 Task: Find connections with filter location Nova Prata with filter topic #workingathomewith filter profile language German with filter current company Skye Air Mobility with filter school Suresh Gyan Vihar University with filter industry Landscaping Services with filter service category Audio Engineering with filter keywords title Housekeeper
Action: Mouse moved to (217, 290)
Screenshot: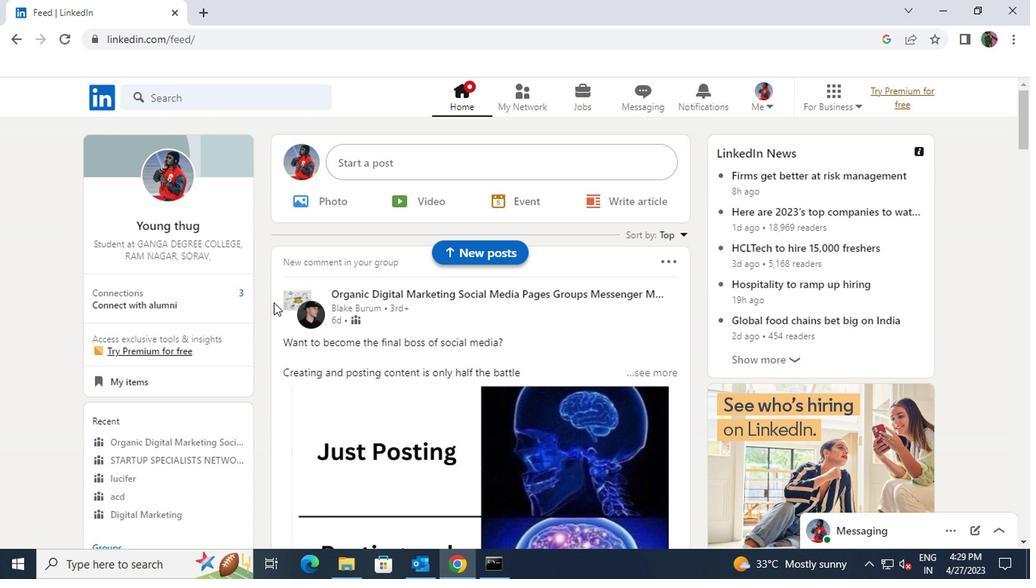 
Action: Mouse pressed left at (217, 290)
Screenshot: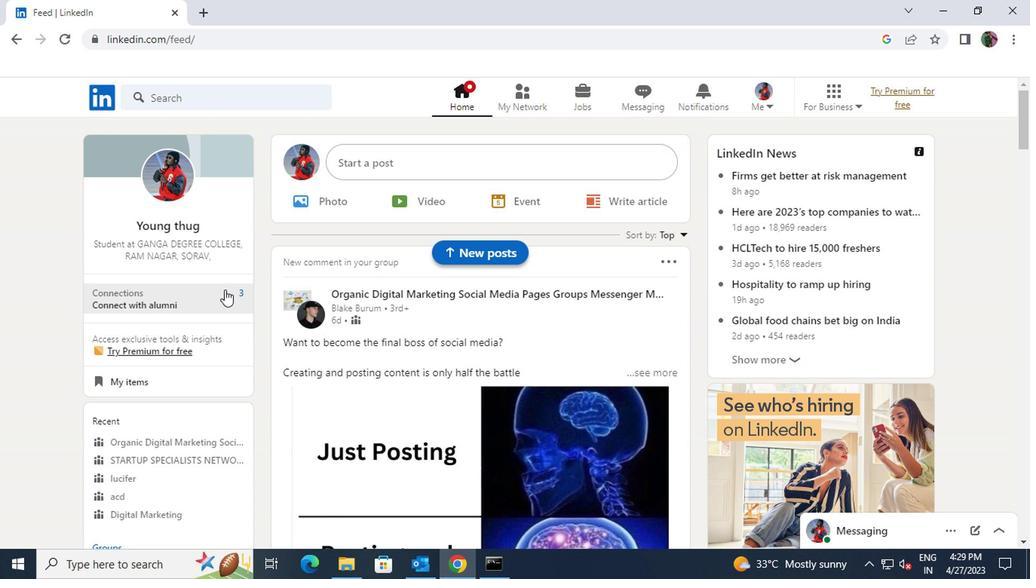 
Action: Mouse moved to (252, 182)
Screenshot: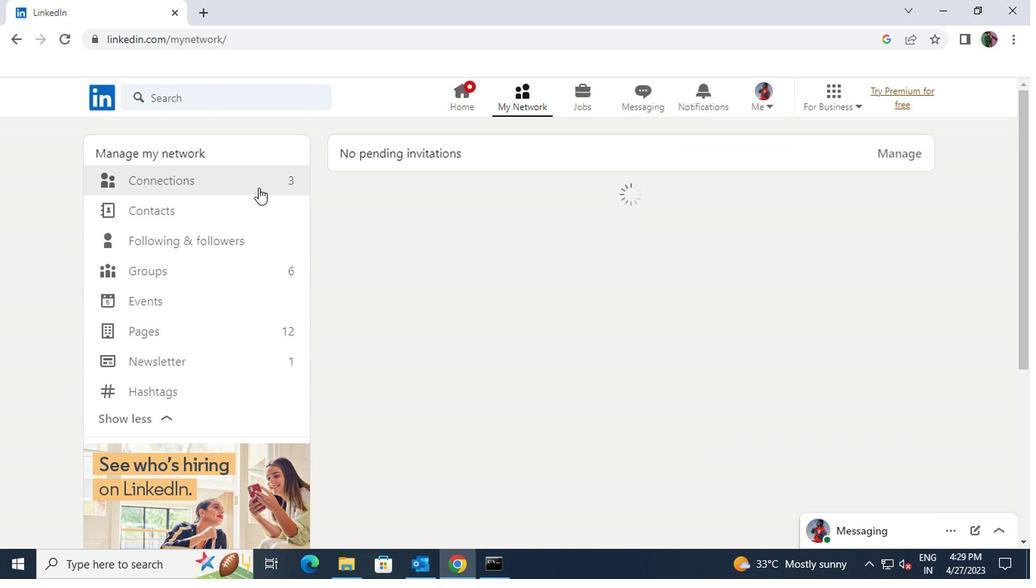 
Action: Mouse pressed left at (252, 182)
Screenshot: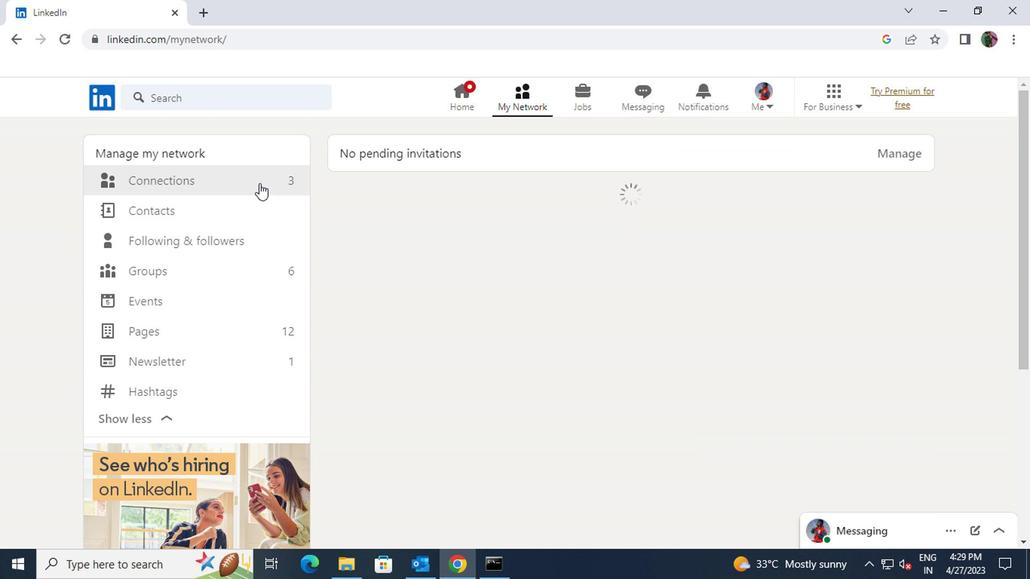 
Action: Mouse moved to (620, 187)
Screenshot: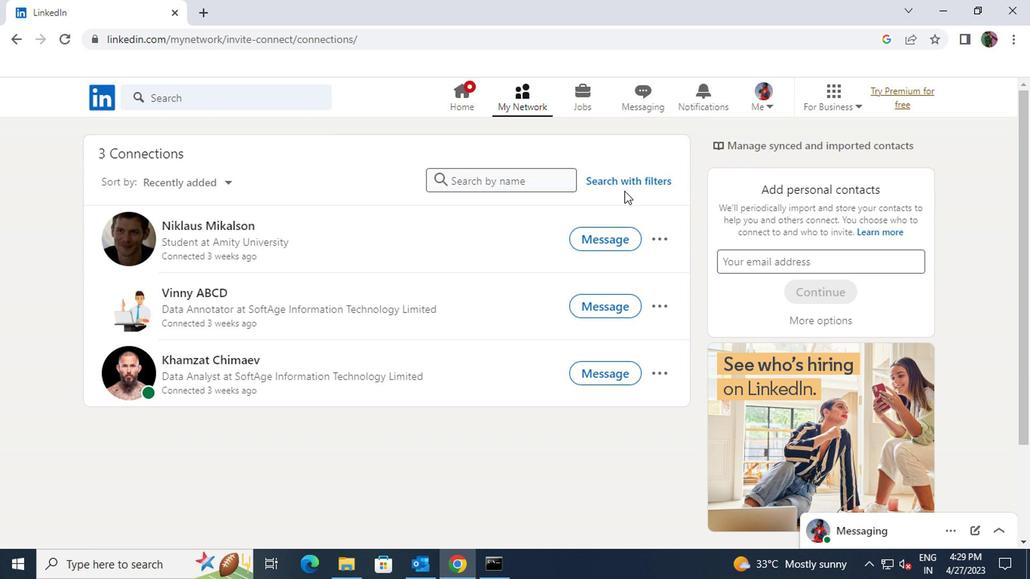 
Action: Mouse pressed left at (620, 187)
Screenshot: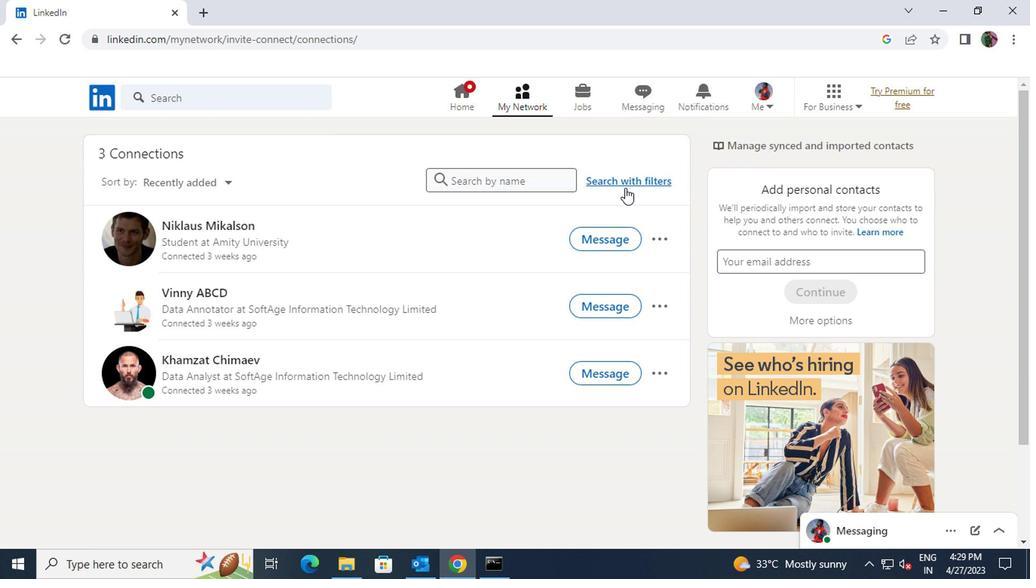 
Action: Mouse moved to (563, 144)
Screenshot: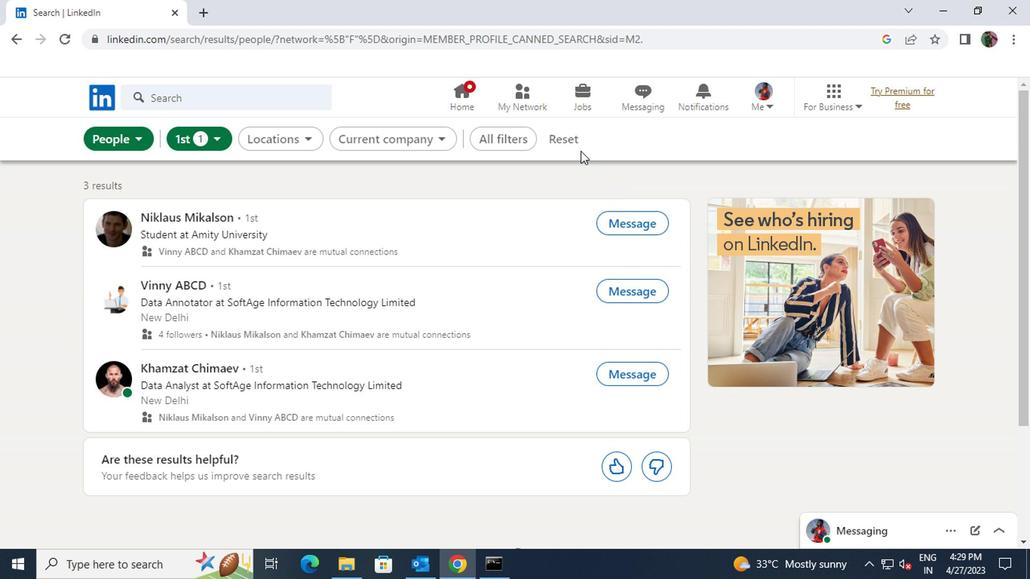 
Action: Mouse pressed left at (563, 144)
Screenshot: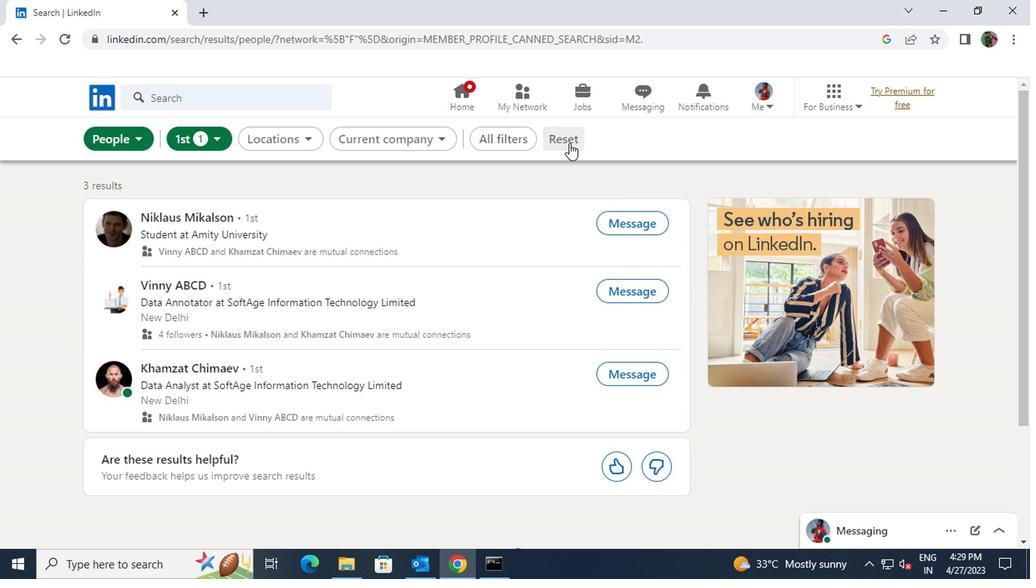 
Action: Mouse moved to (544, 140)
Screenshot: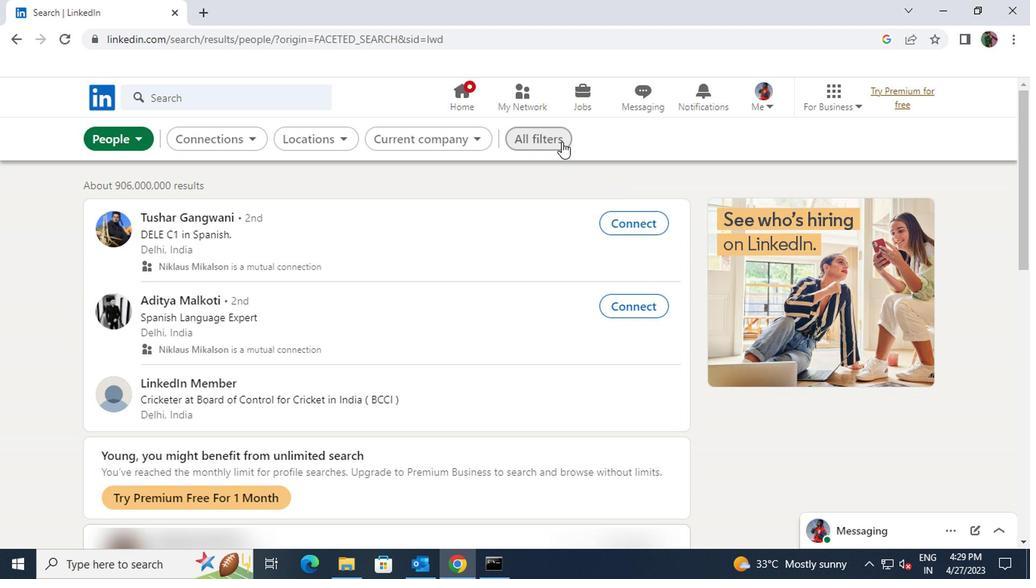 
Action: Mouse pressed left at (544, 140)
Screenshot: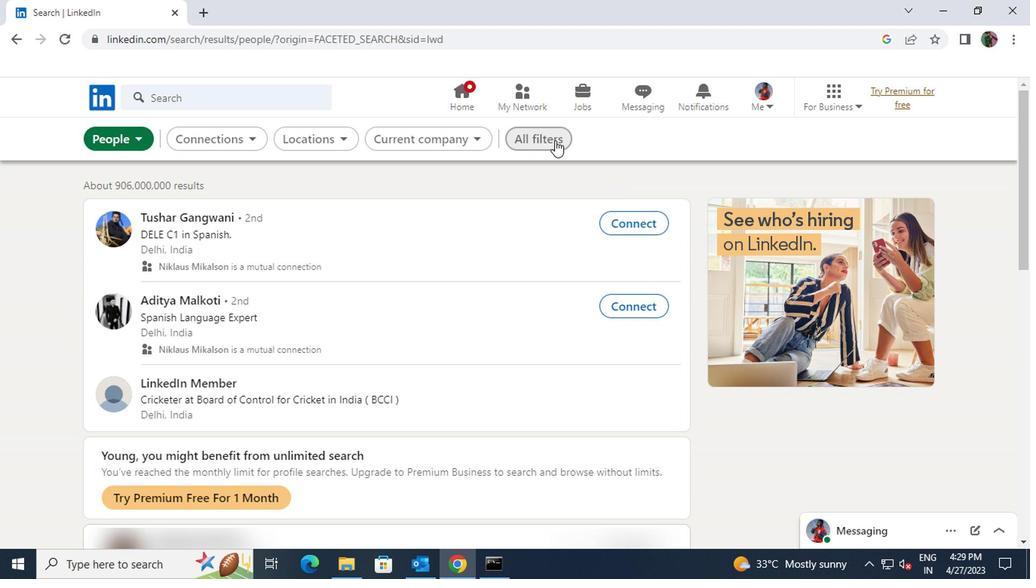
Action: Mouse moved to (735, 322)
Screenshot: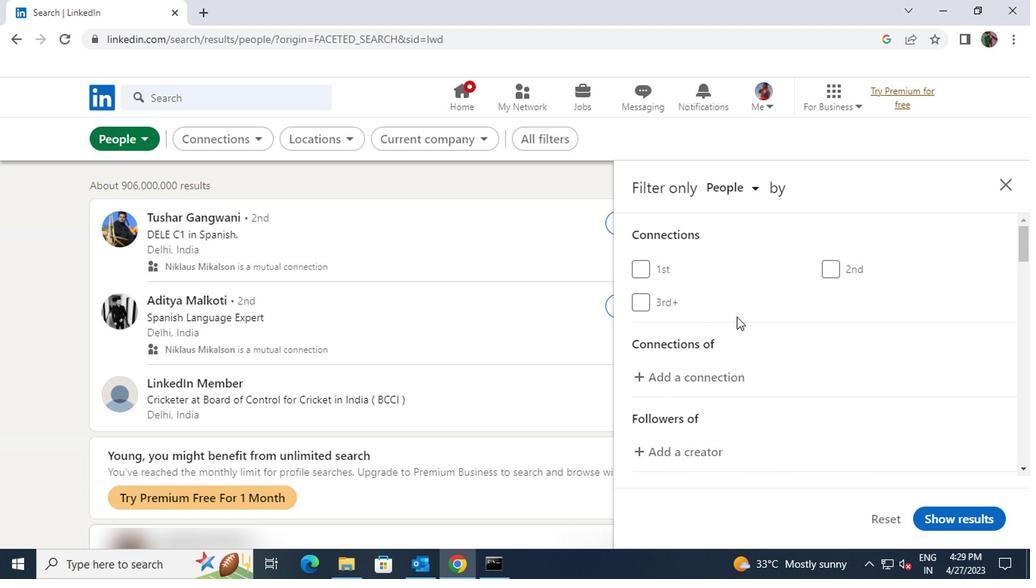 
Action: Mouse scrolled (735, 322) with delta (0, 0)
Screenshot: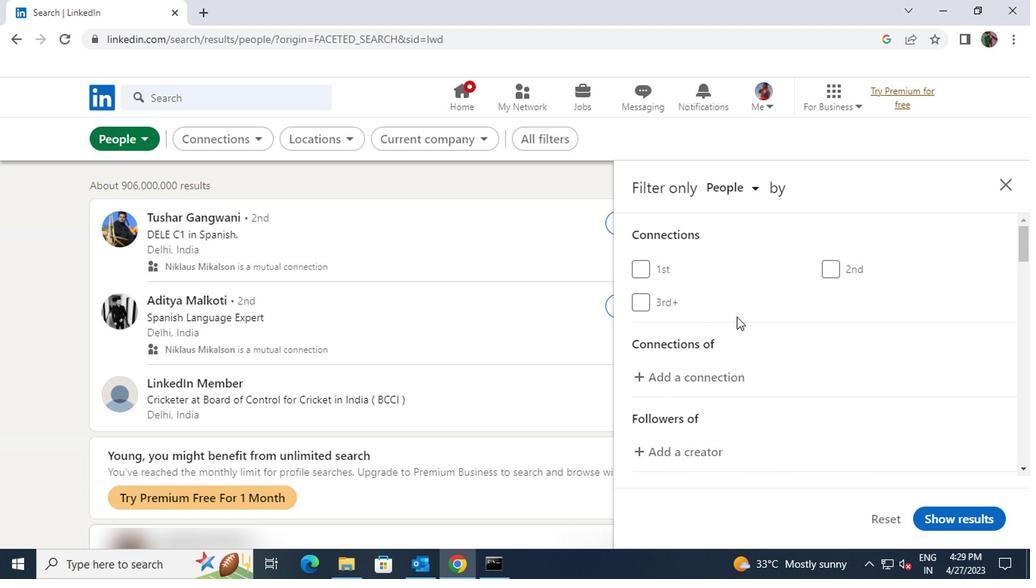 
Action: Mouse moved to (735, 323)
Screenshot: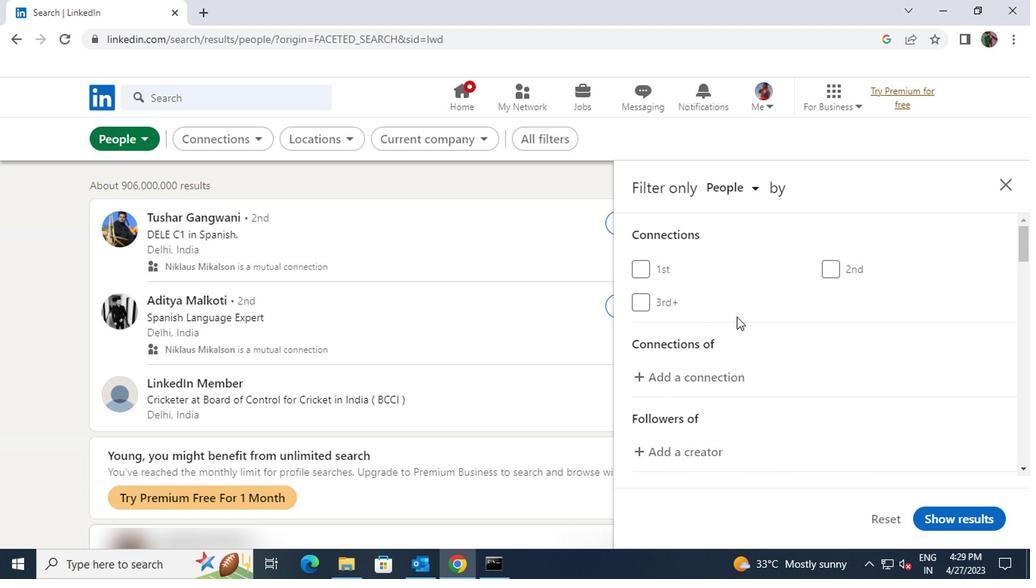 
Action: Mouse scrolled (735, 322) with delta (0, -1)
Screenshot: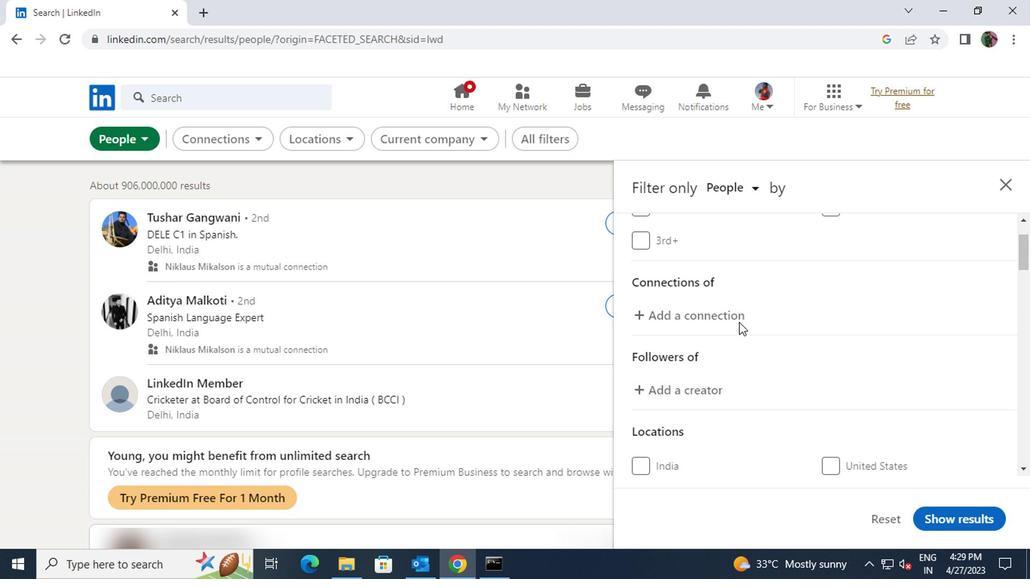 
Action: Mouse scrolled (735, 322) with delta (0, -1)
Screenshot: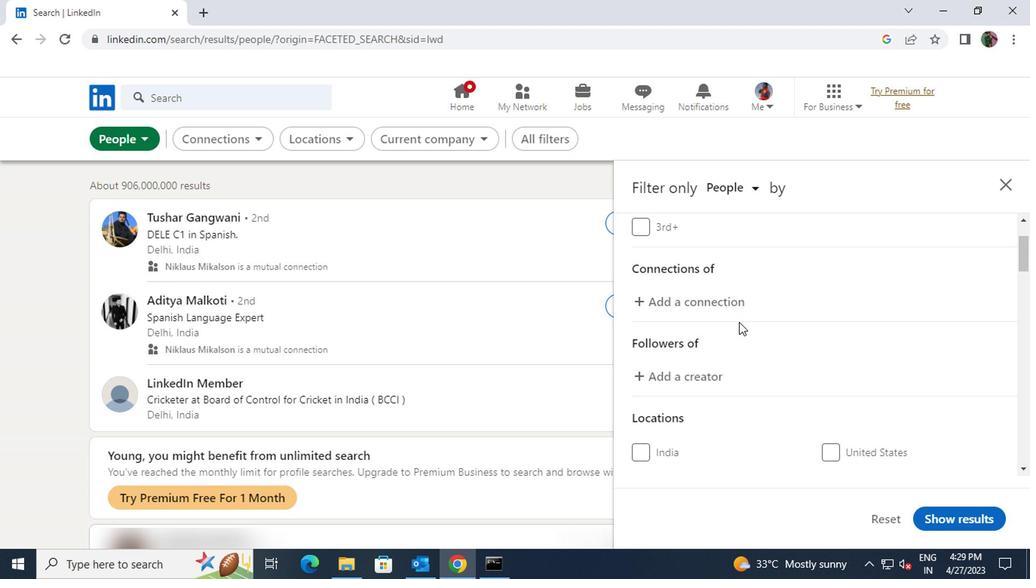 
Action: Mouse scrolled (735, 322) with delta (0, -1)
Screenshot: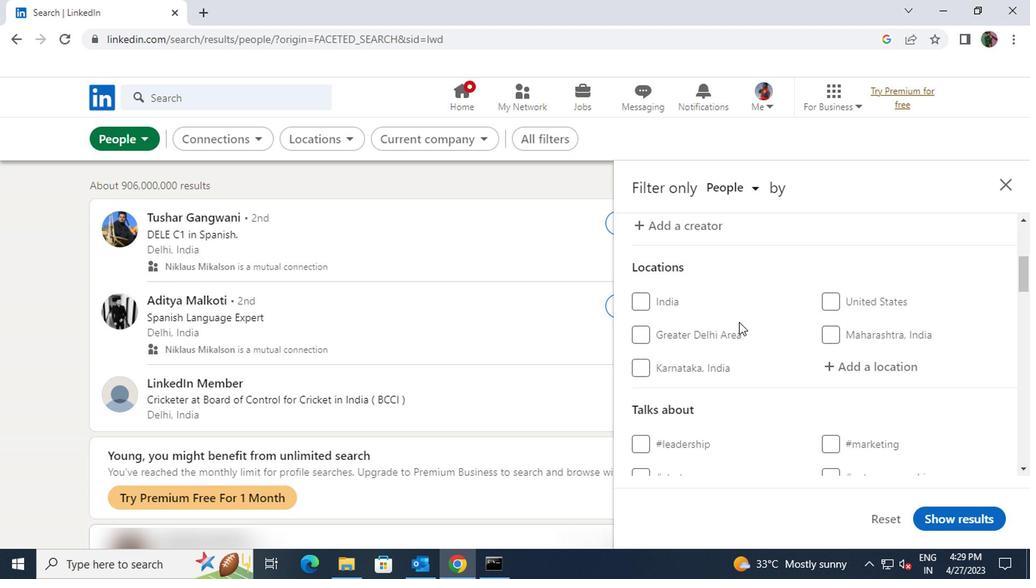 
Action: Mouse moved to (861, 299)
Screenshot: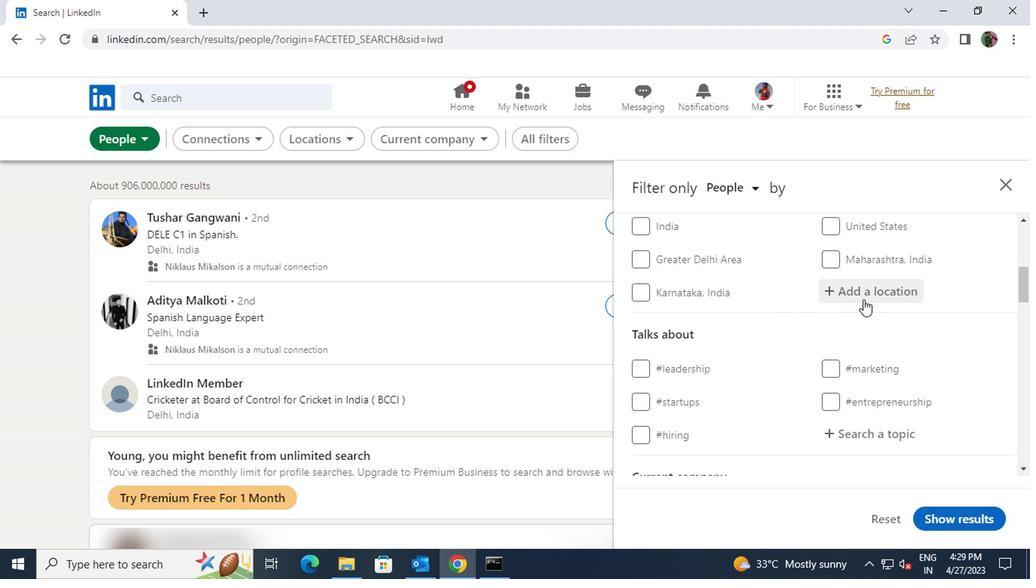 
Action: Mouse pressed left at (861, 299)
Screenshot: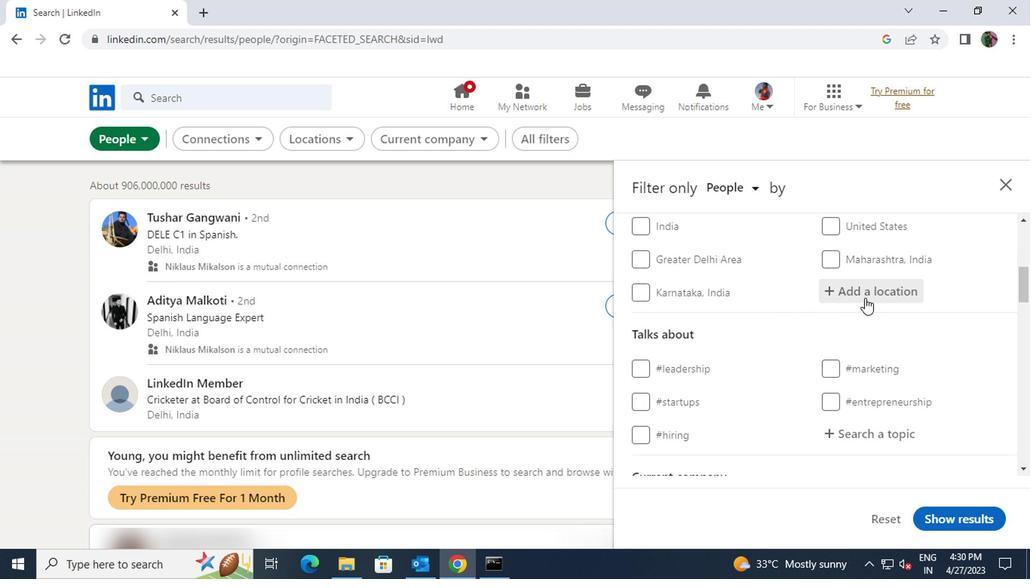 
Action: Key pressed <Key.shift>NOVA<Key.space>PRA
Screenshot: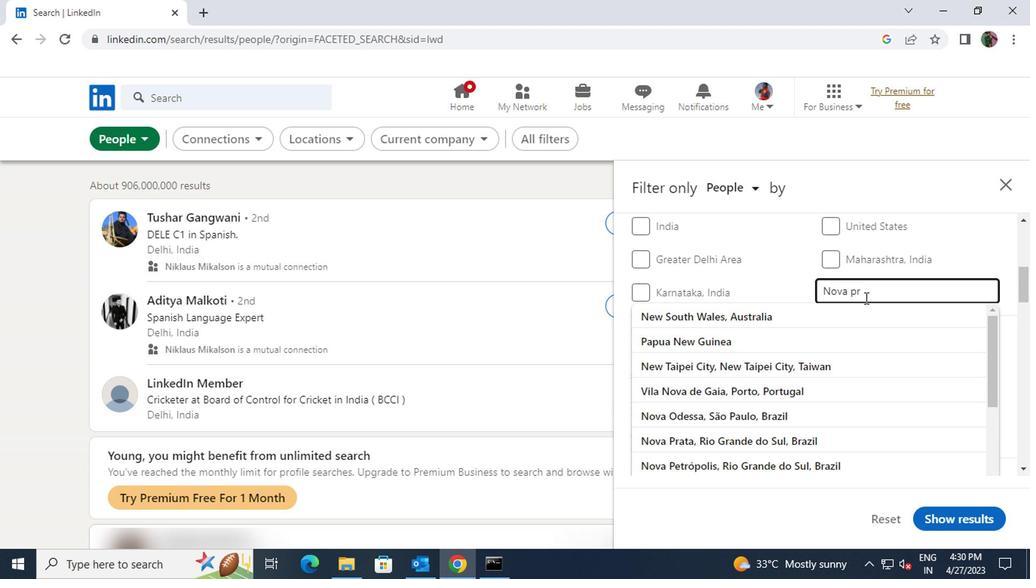 
Action: Mouse moved to (866, 309)
Screenshot: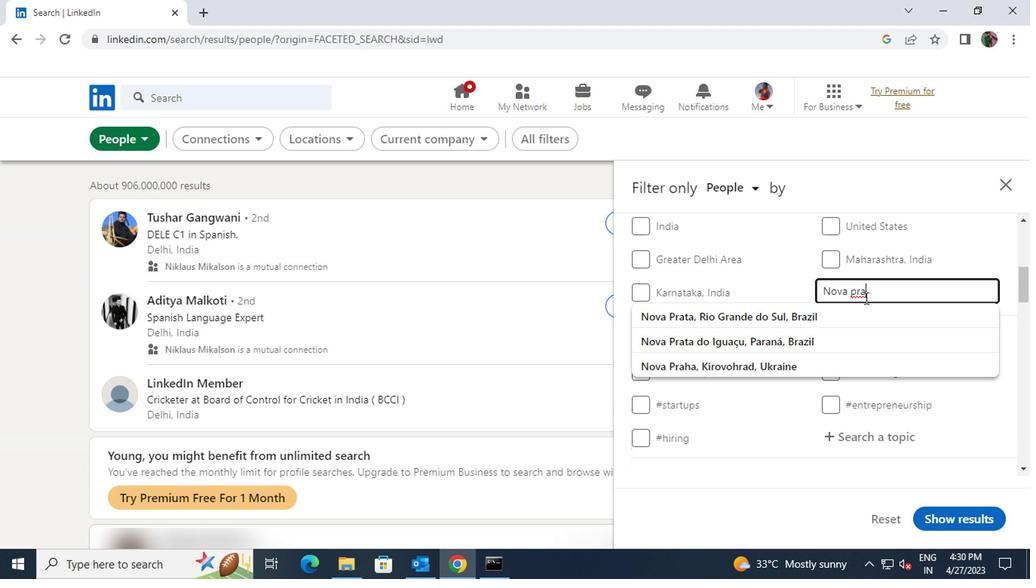 
Action: Mouse pressed left at (866, 309)
Screenshot: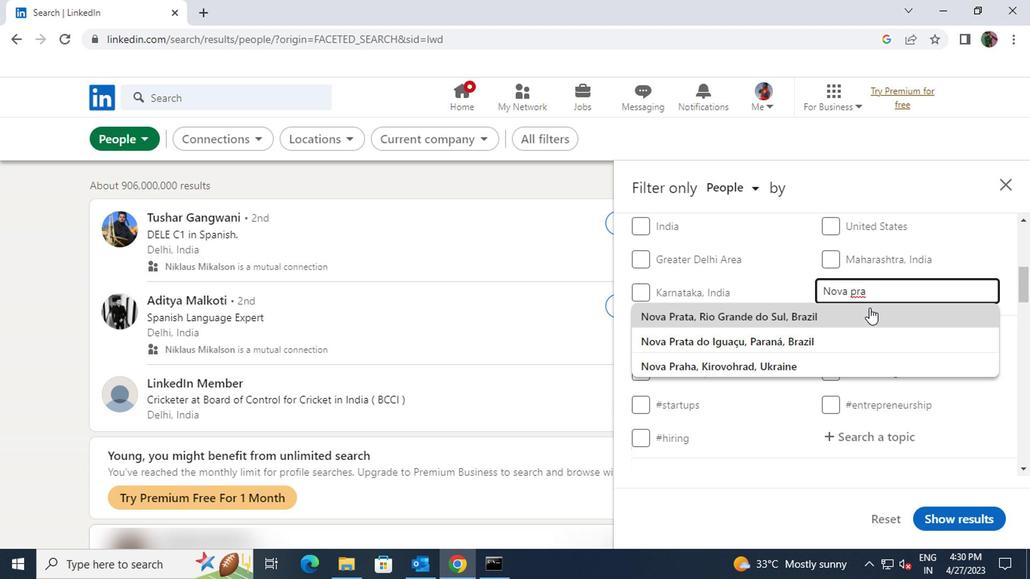 
Action: Mouse scrolled (866, 308) with delta (0, 0)
Screenshot: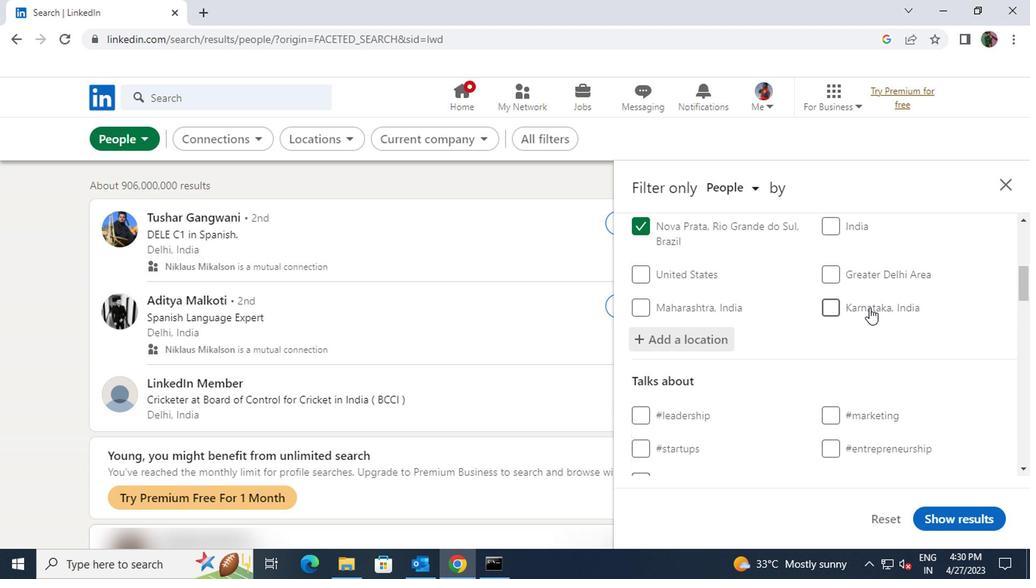 
Action: Mouse scrolled (866, 308) with delta (0, 0)
Screenshot: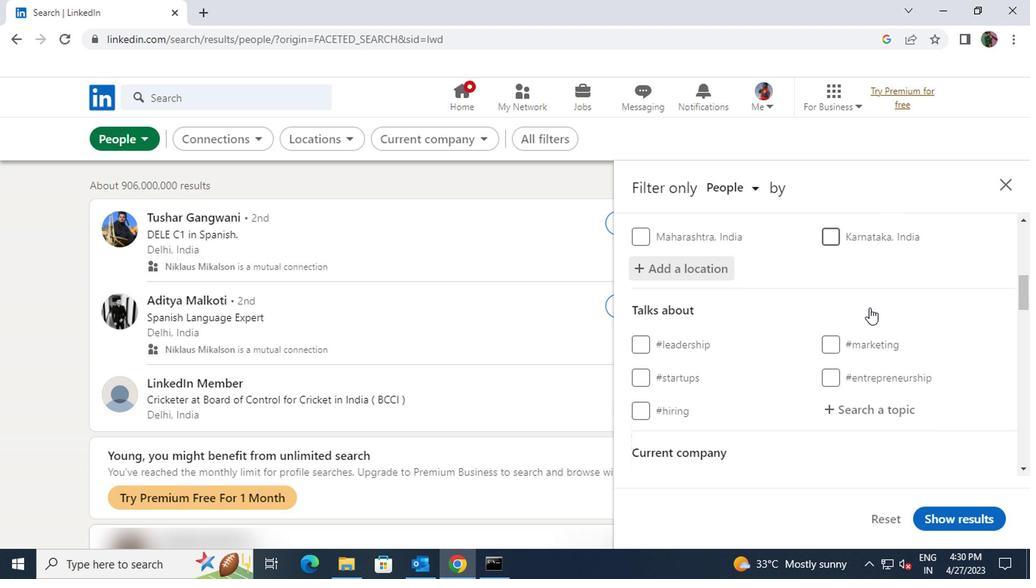 
Action: Mouse moved to (866, 325)
Screenshot: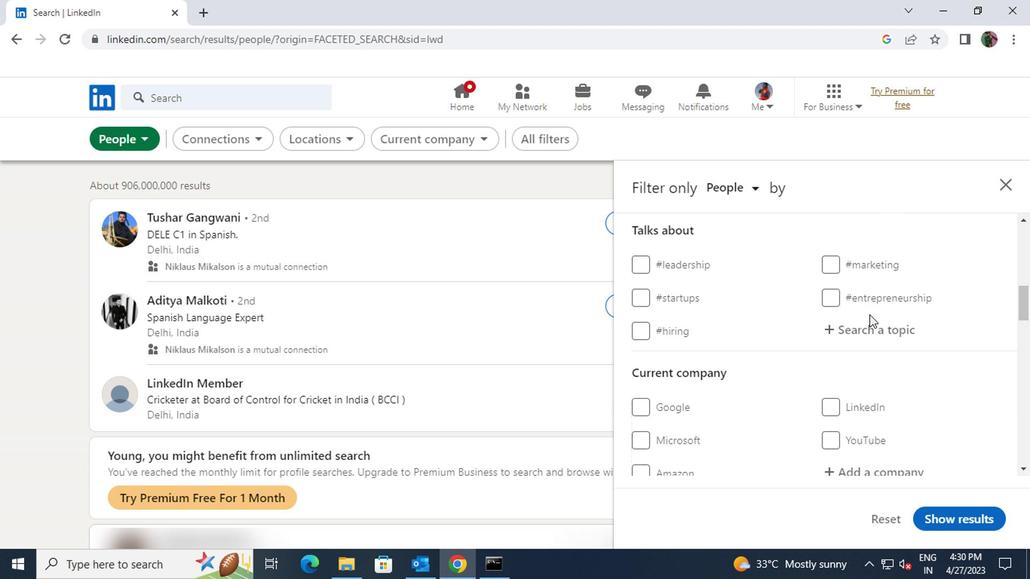 
Action: Mouse pressed left at (866, 325)
Screenshot: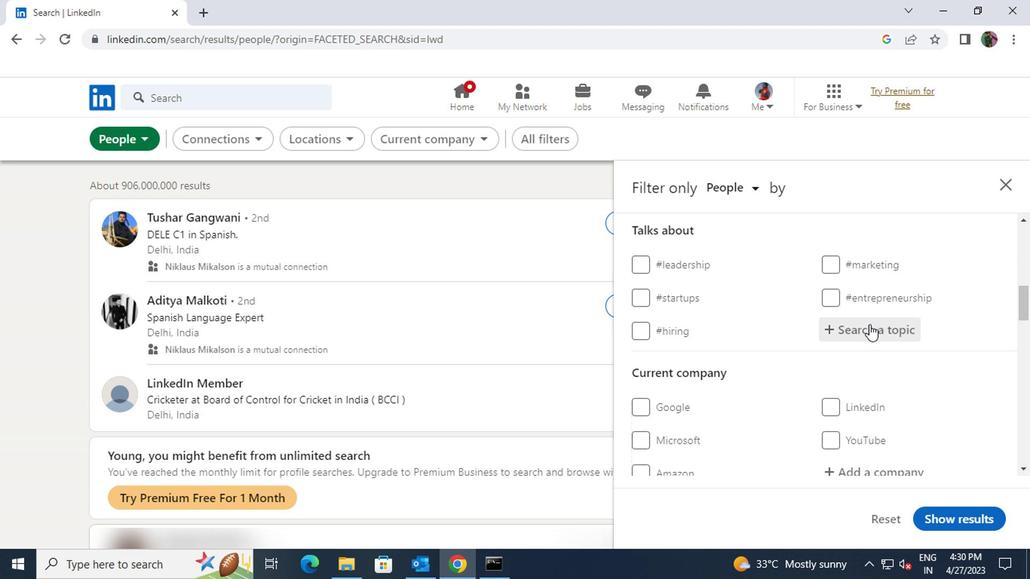 
Action: Key pressed <Key.shift><Key.shift><Key.shift><Key.shift><Key.shift><Key.shift><Key.shift><Key.shift><Key.shift><Key.shift><Key.shift>#<Key.shift><Key.shift><Key.shift><Key.shift><Key.shift>WORKINGHOMEWITH
Screenshot: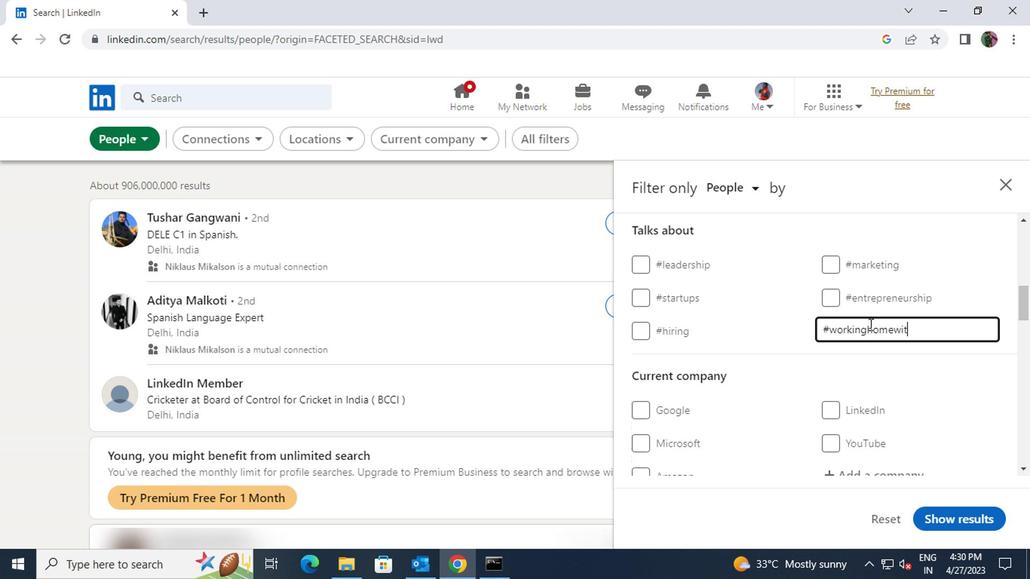 
Action: Mouse moved to (858, 367)
Screenshot: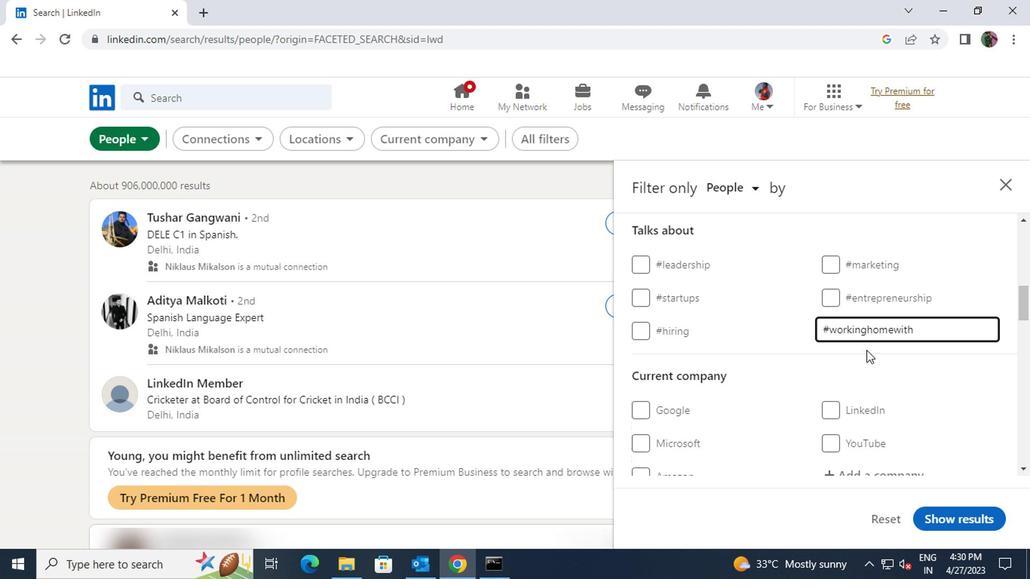 
Action: Mouse scrolled (858, 366) with delta (0, 0)
Screenshot: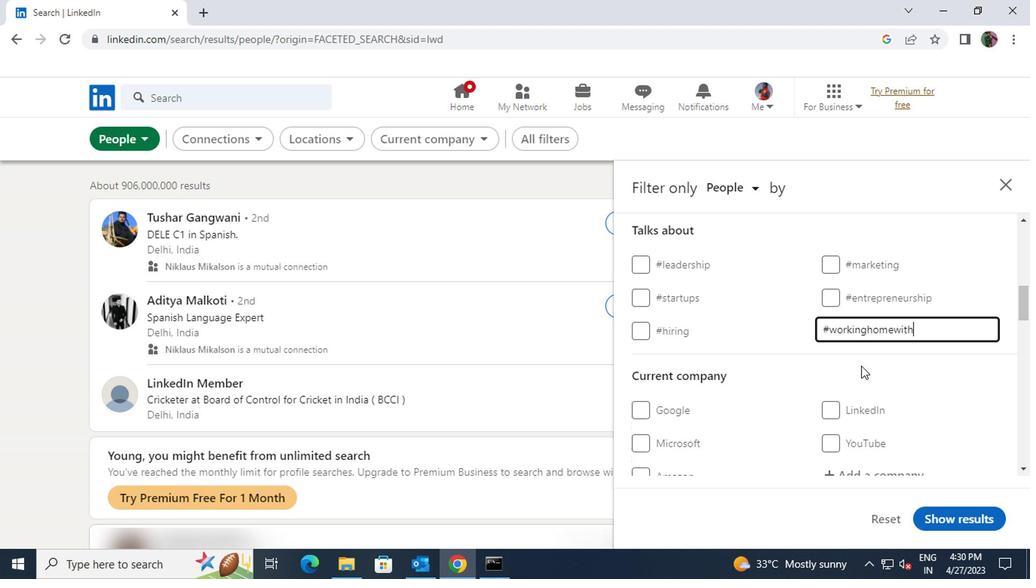 
Action: Mouse moved to (856, 391)
Screenshot: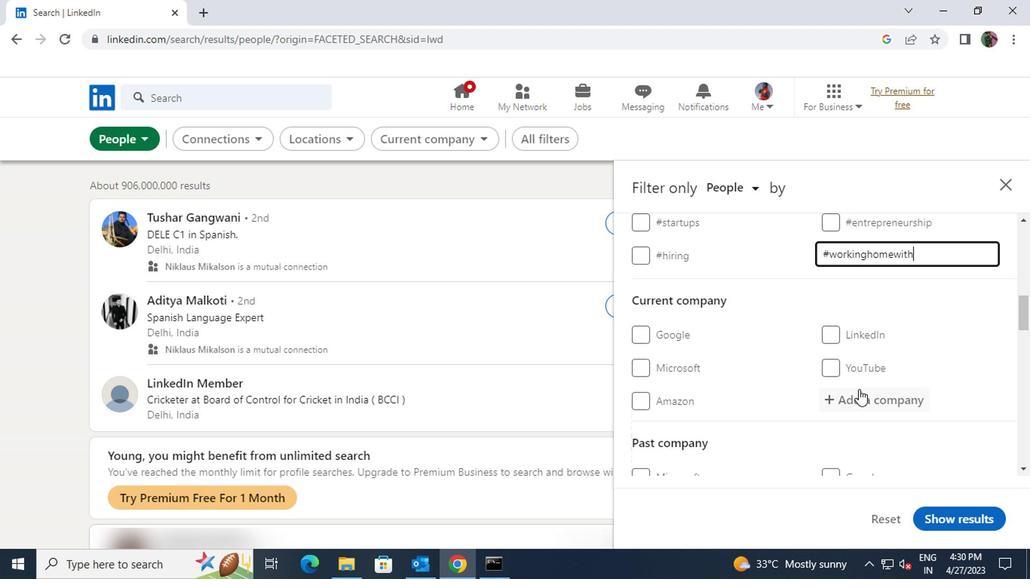 
Action: Mouse pressed left at (856, 391)
Screenshot: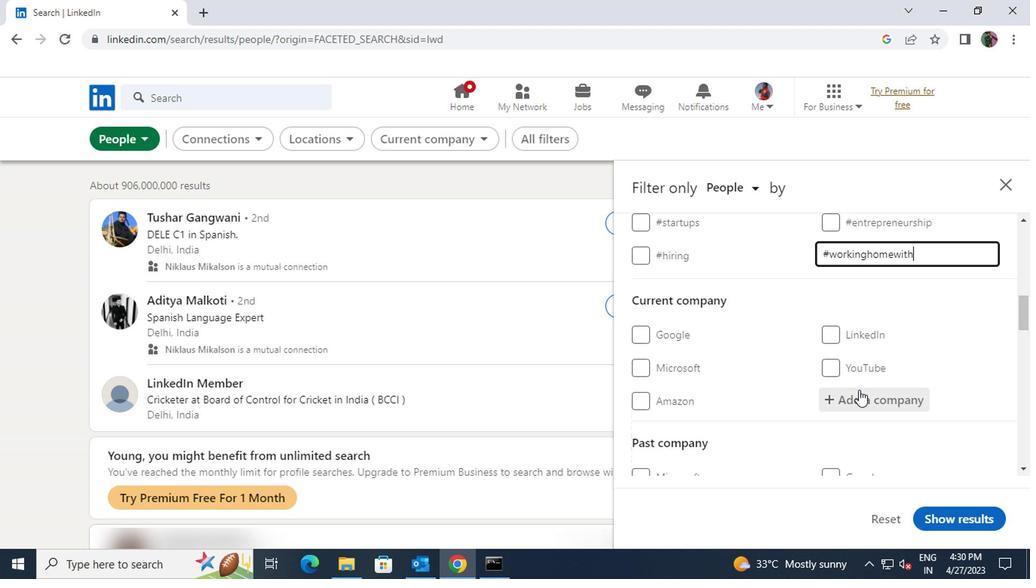 
Action: Key pressed <Key.shift>SKYE<Key.space><Key.shift>AIR
Screenshot: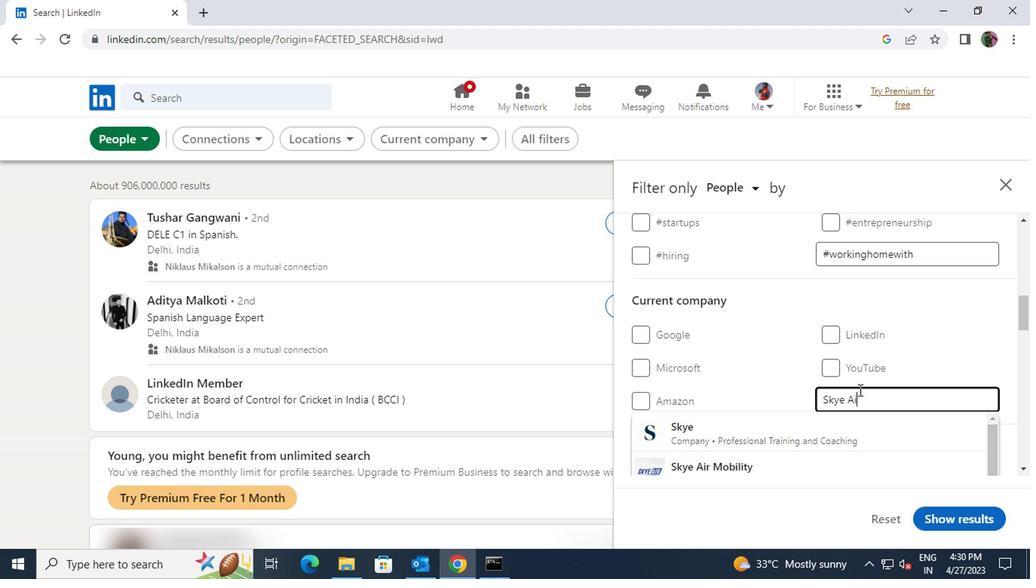 
Action: Mouse moved to (845, 422)
Screenshot: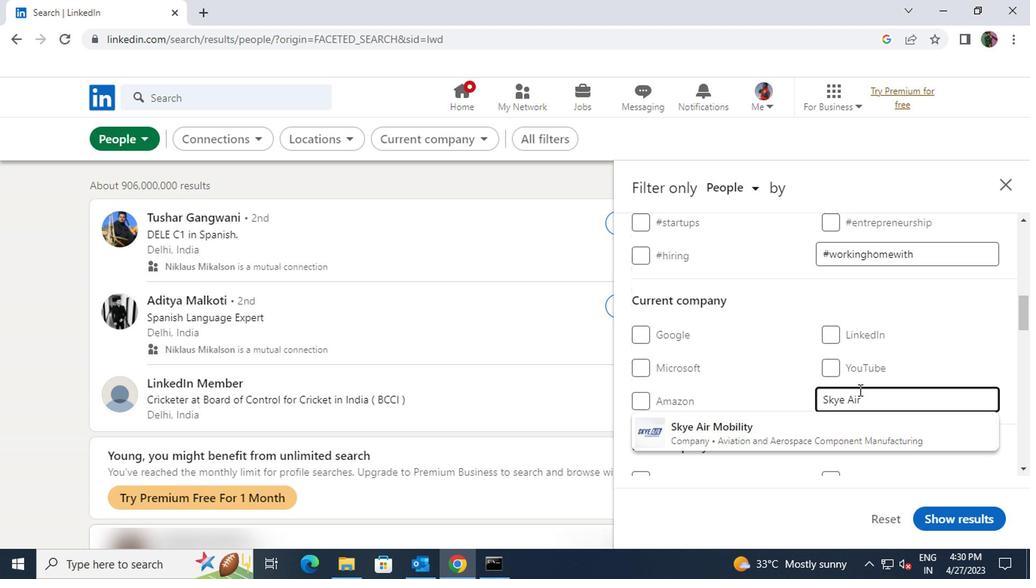 
Action: Mouse pressed left at (845, 422)
Screenshot: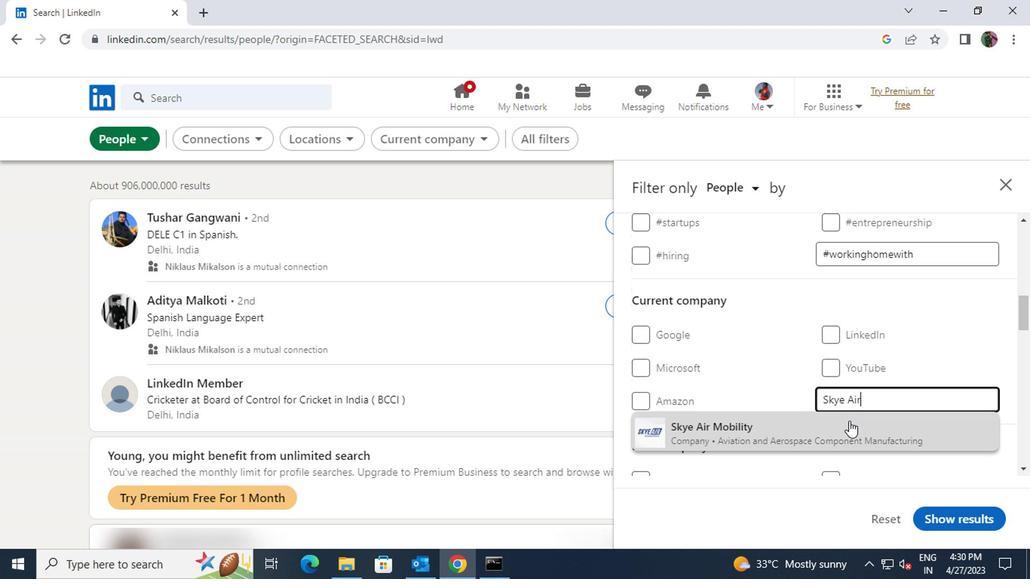 
Action: Mouse scrolled (845, 421) with delta (0, 0)
Screenshot: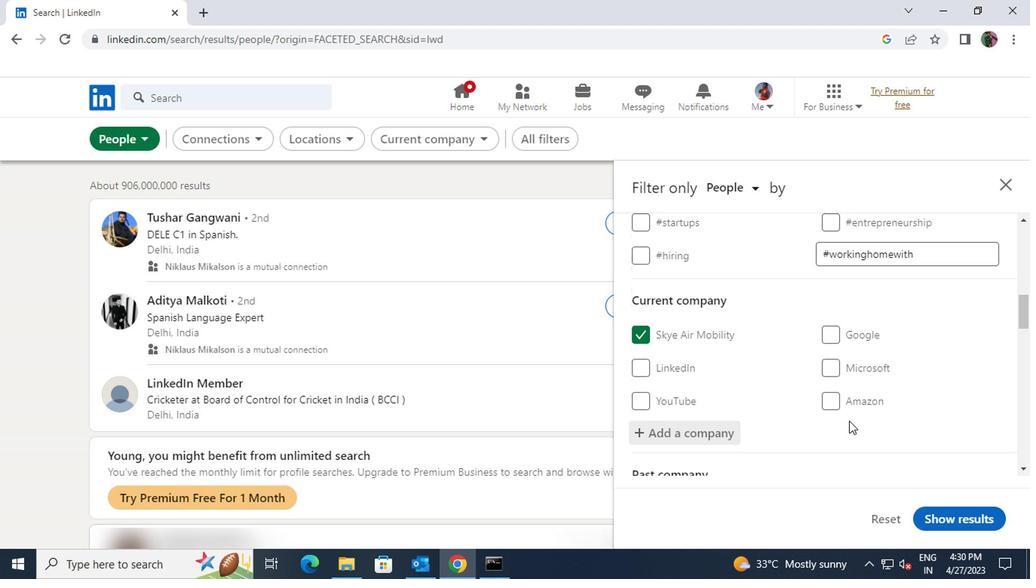 
Action: Mouse scrolled (845, 421) with delta (0, 0)
Screenshot: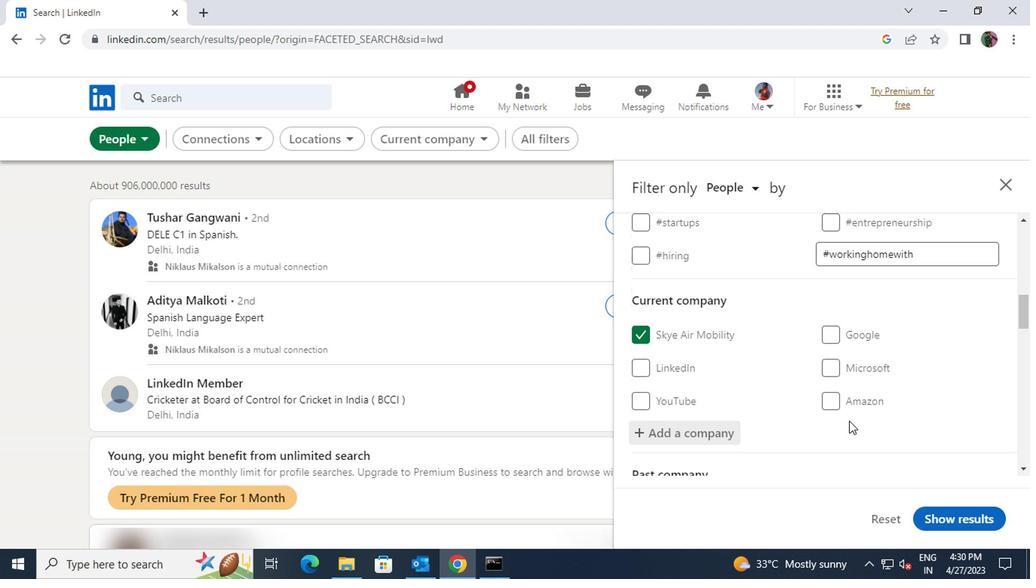 
Action: Mouse scrolled (845, 421) with delta (0, 0)
Screenshot: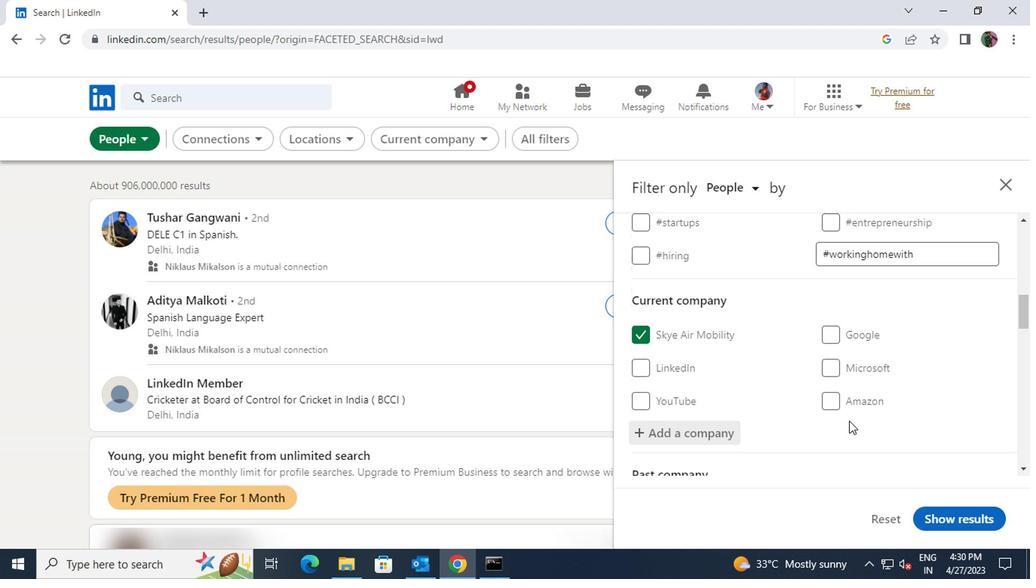 
Action: Mouse moved to (845, 391)
Screenshot: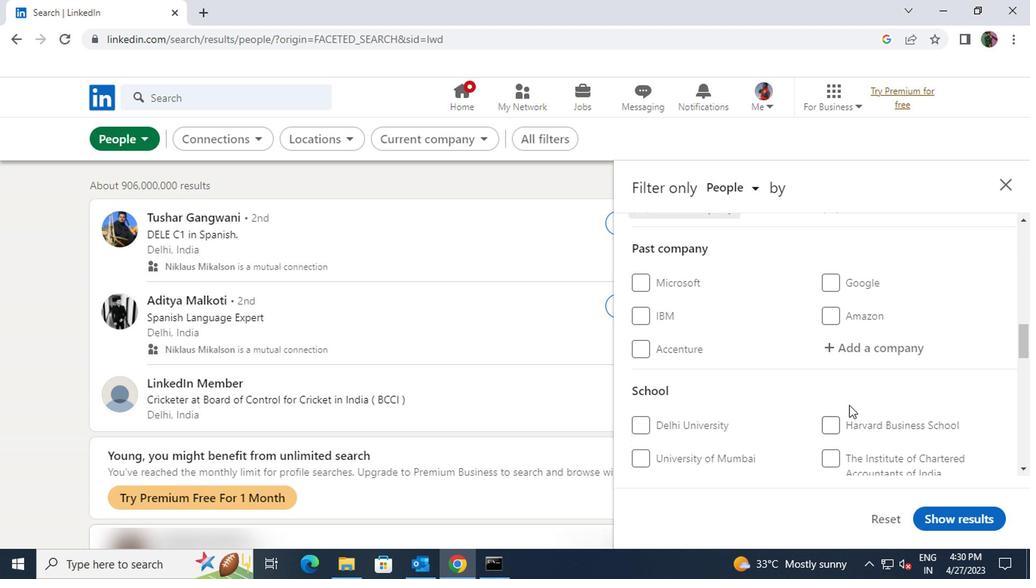 
Action: Mouse scrolled (845, 390) with delta (0, 0)
Screenshot: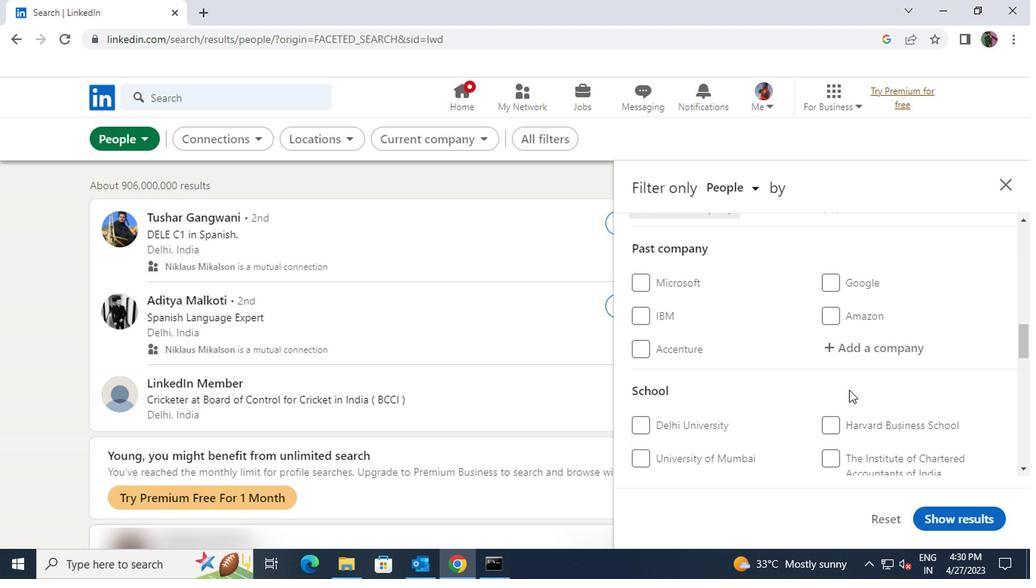 
Action: Mouse moved to (847, 423)
Screenshot: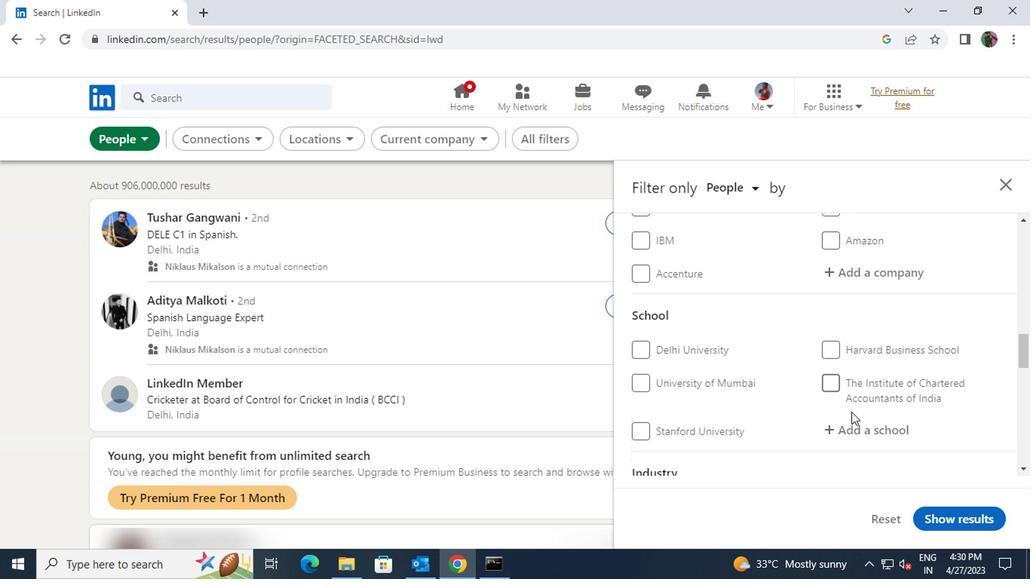 
Action: Mouse pressed left at (847, 423)
Screenshot: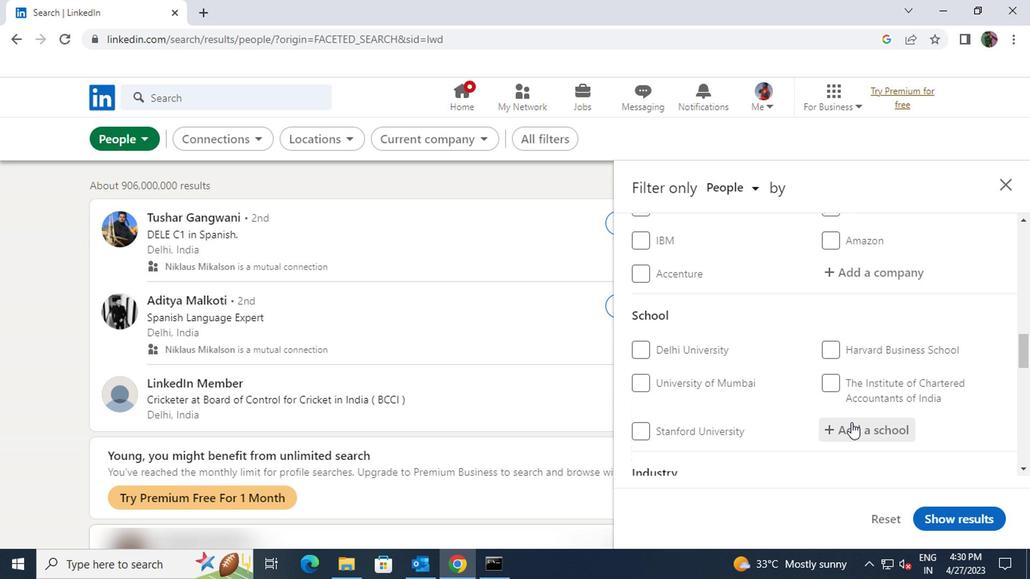 
Action: Key pressed <Key.shift>SURESH<Key.space><Key.shift>GYAN
Screenshot: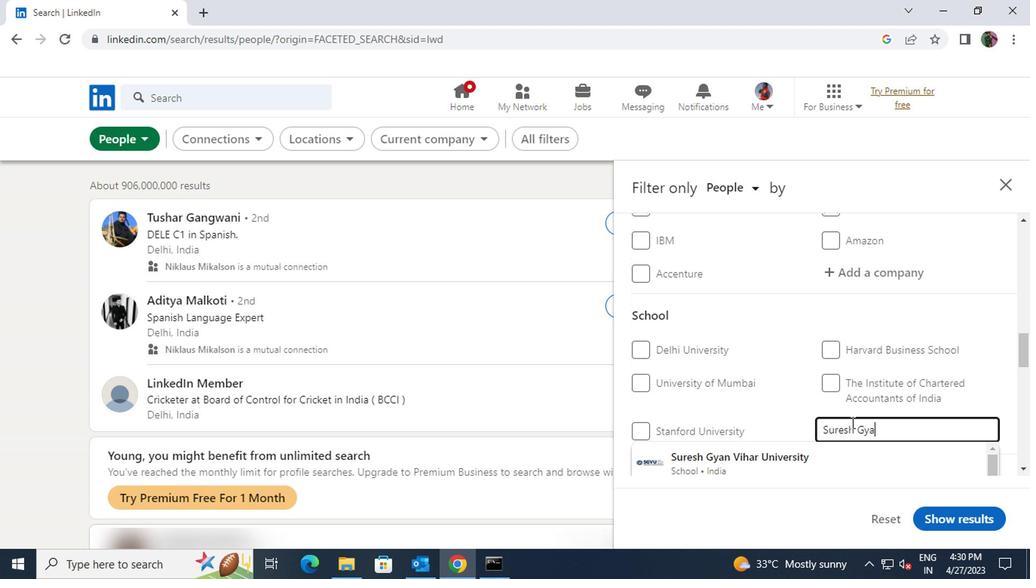 
Action: Mouse moved to (834, 462)
Screenshot: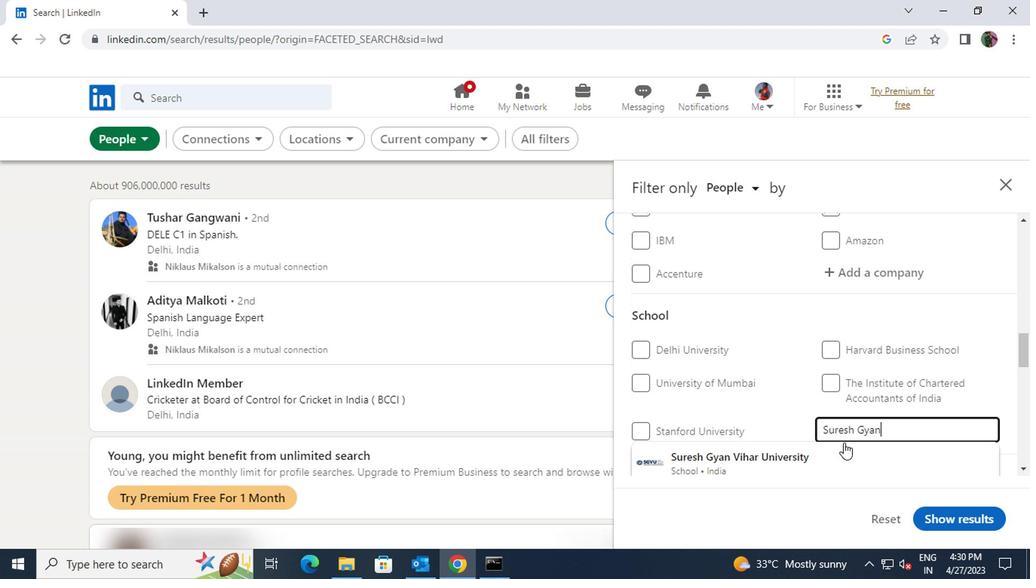 
Action: Mouse pressed left at (834, 462)
Screenshot: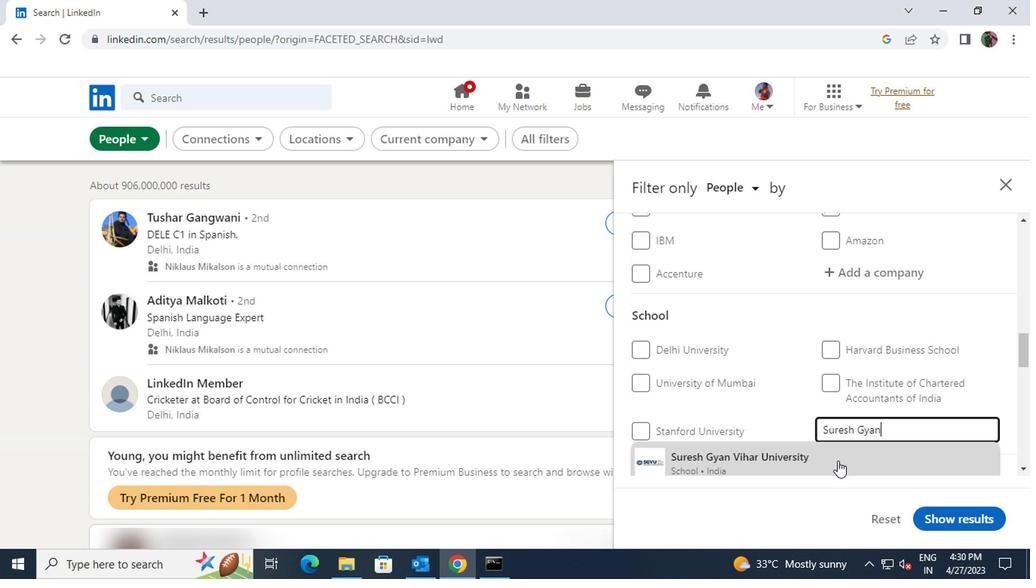 
Action: Mouse scrolled (834, 461) with delta (0, -1)
Screenshot: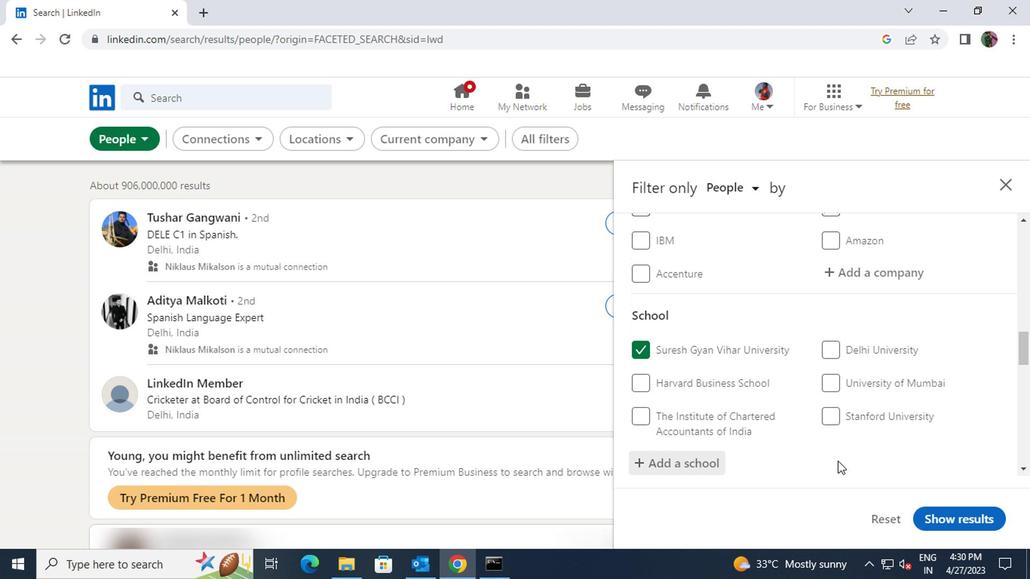 
Action: Mouse scrolled (834, 461) with delta (0, -1)
Screenshot: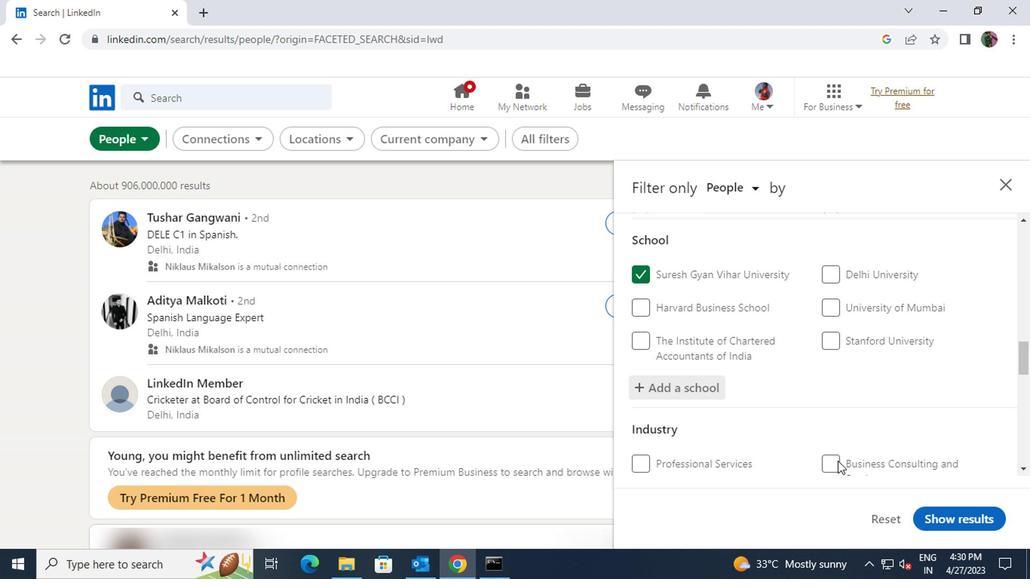 
Action: Mouse moved to (836, 458)
Screenshot: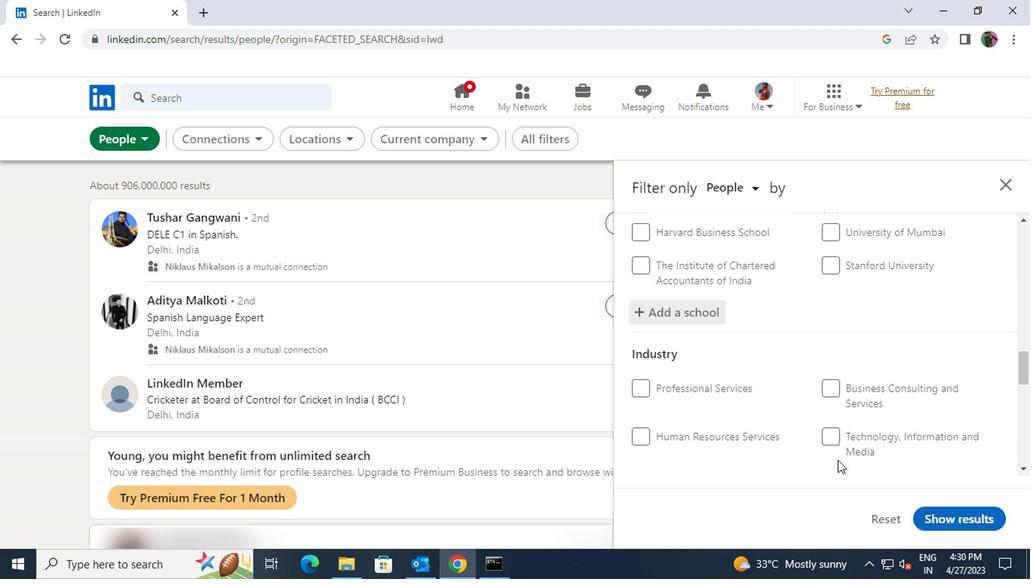 
Action: Mouse scrolled (836, 457) with delta (0, -1)
Screenshot: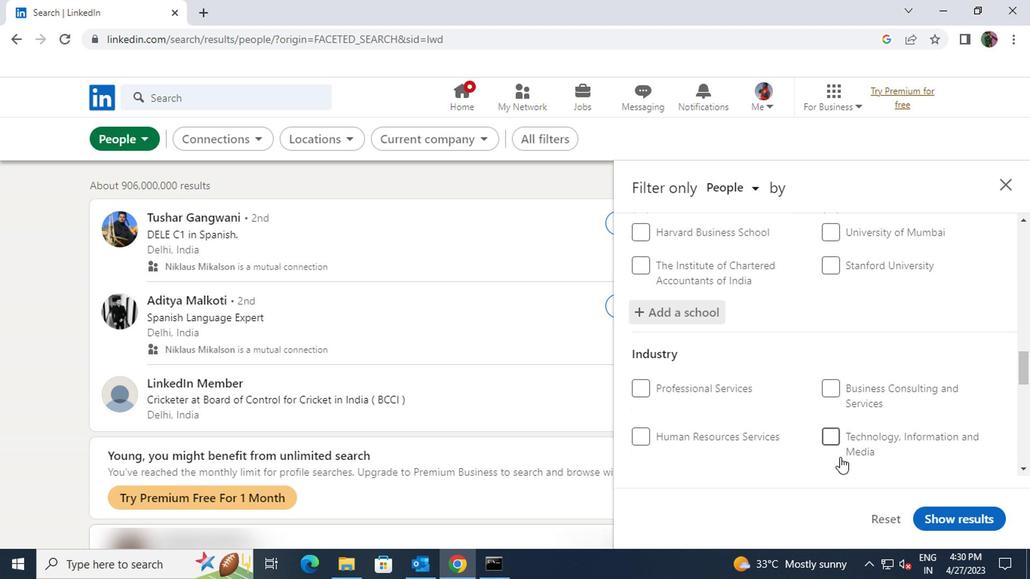 
Action: Mouse moved to (861, 409)
Screenshot: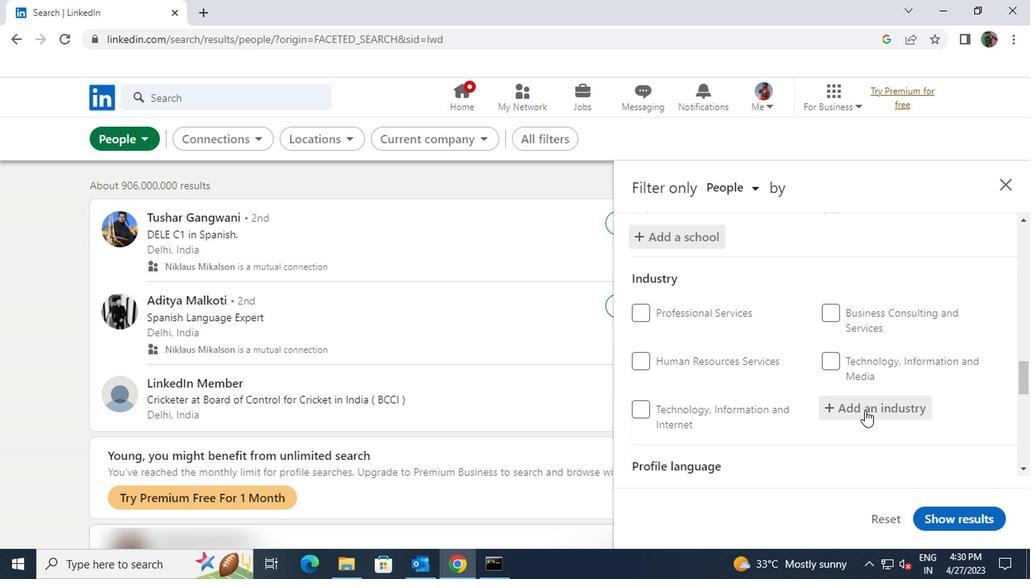 
Action: Mouse pressed left at (861, 409)
Screenshot: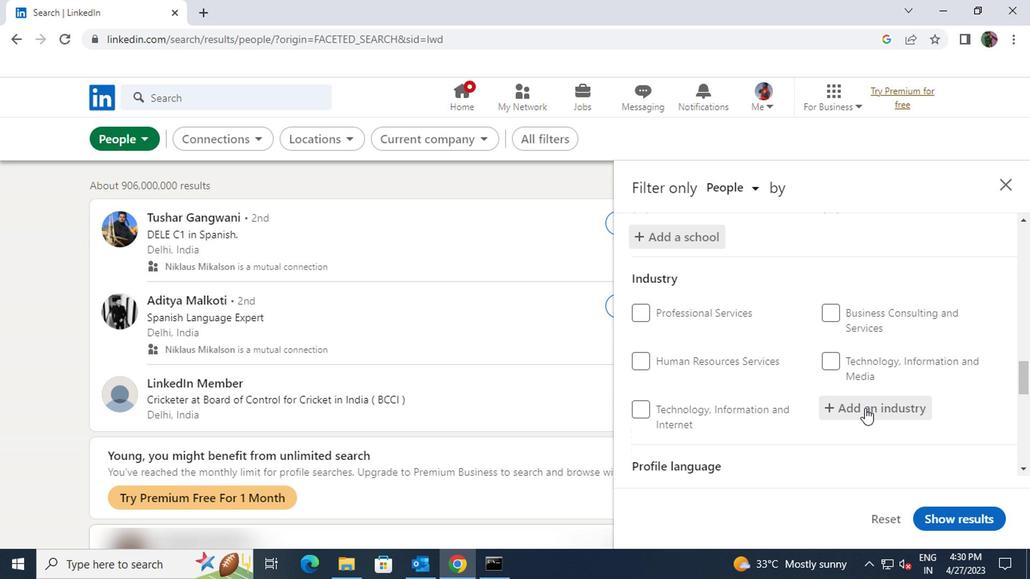 
Action: Key pressed <Key.shift>LANDSCAP
Screenshot: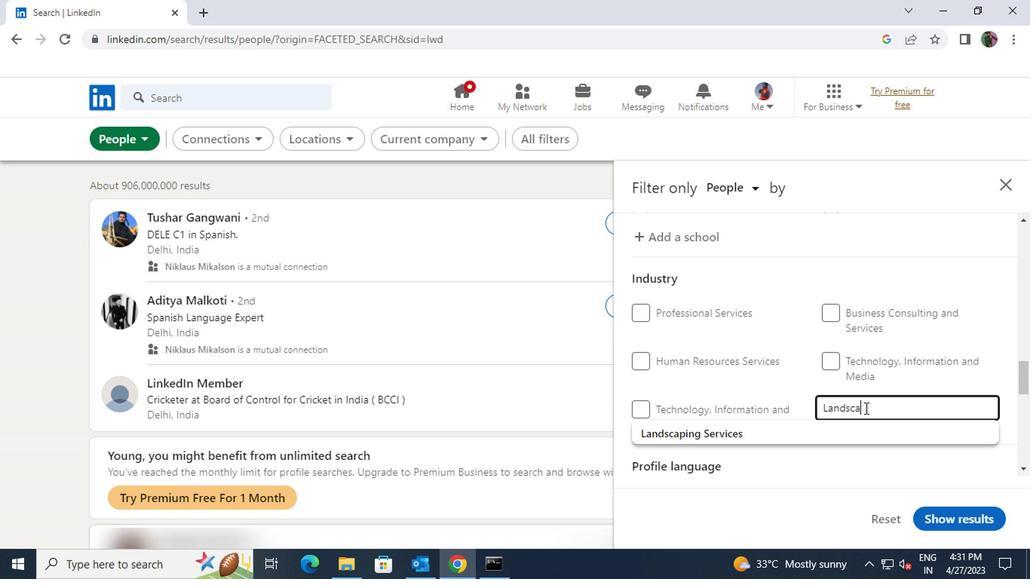 
Action: Mouse moved to (851, 427)
Screenshot: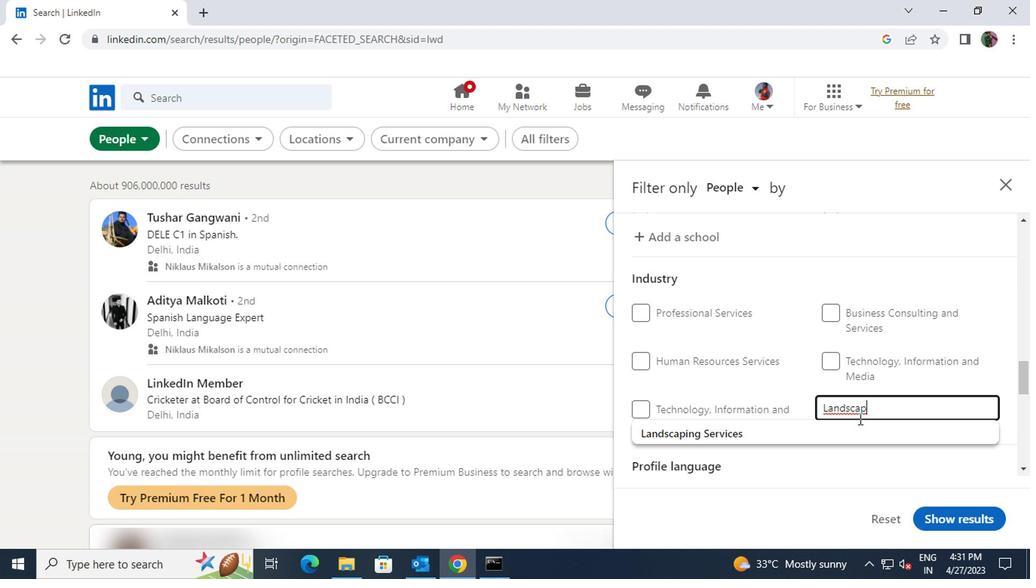 
Action: Mouse pressed left at (851, 427)
Screenshot: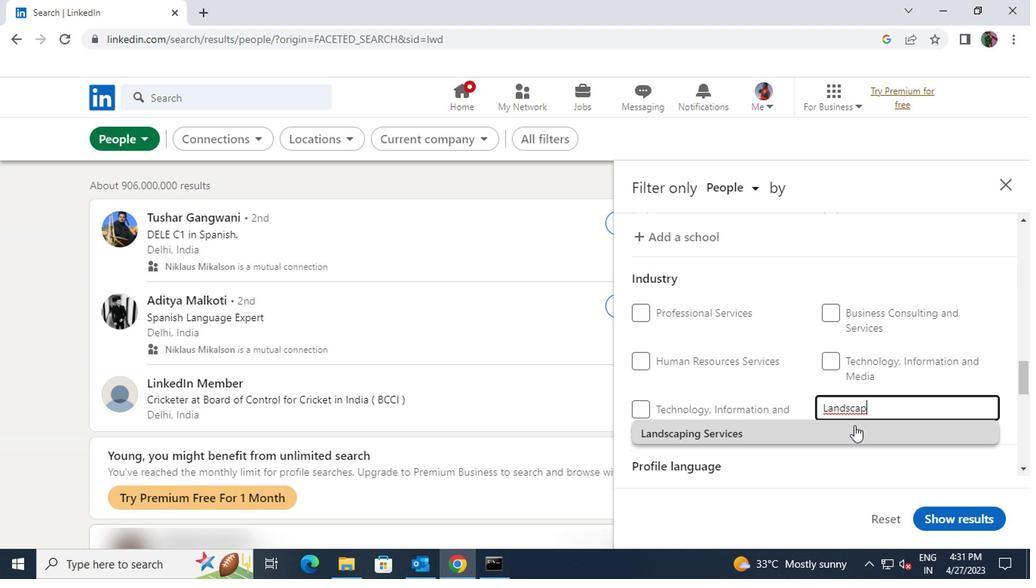 
Action: Mouse scrolled (851, 426) with delta (0, -1)
Screenshot: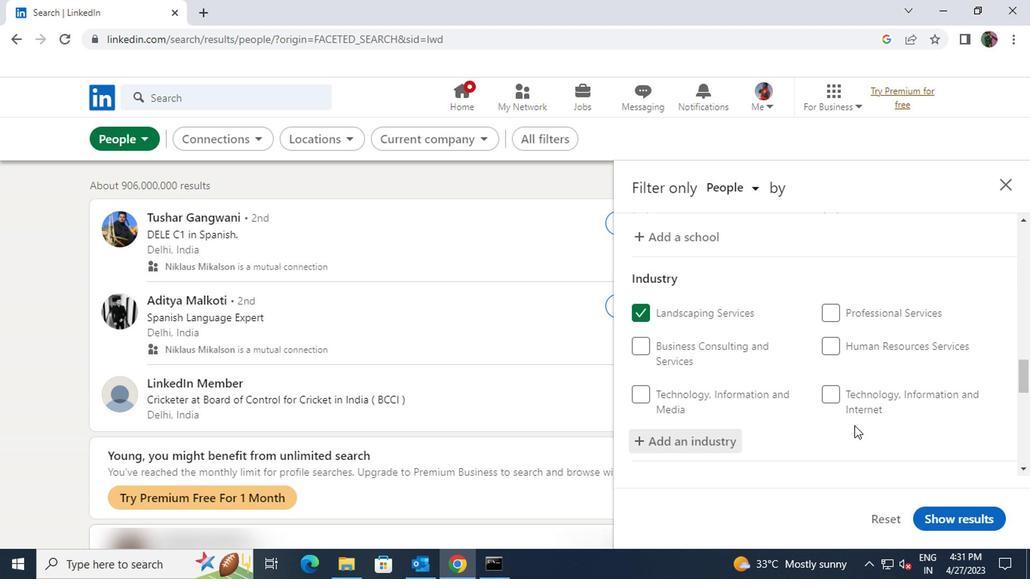 
Action: Mouse scrolled (851, 426) with delta (0, -1)
Screenshot: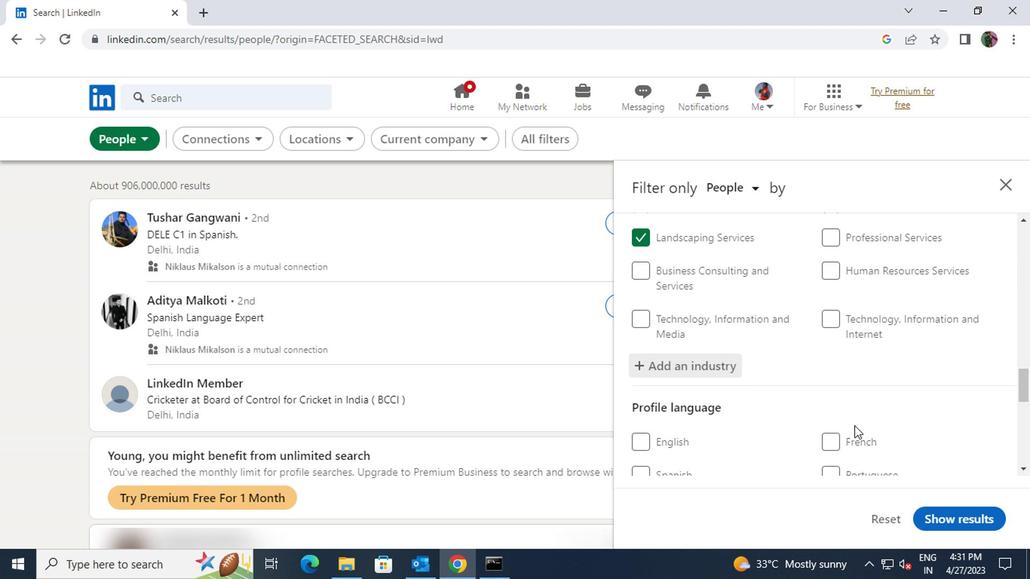 
Action: Mouse moved to (638, 437)
Screenshot: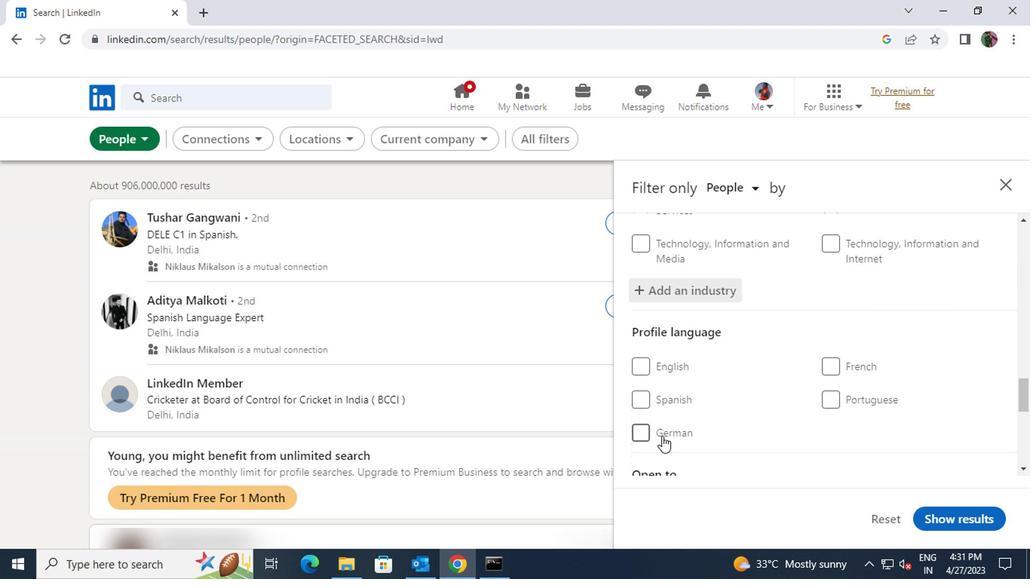 
Action: Mouse pressed left at (638, 437)
Screenshot: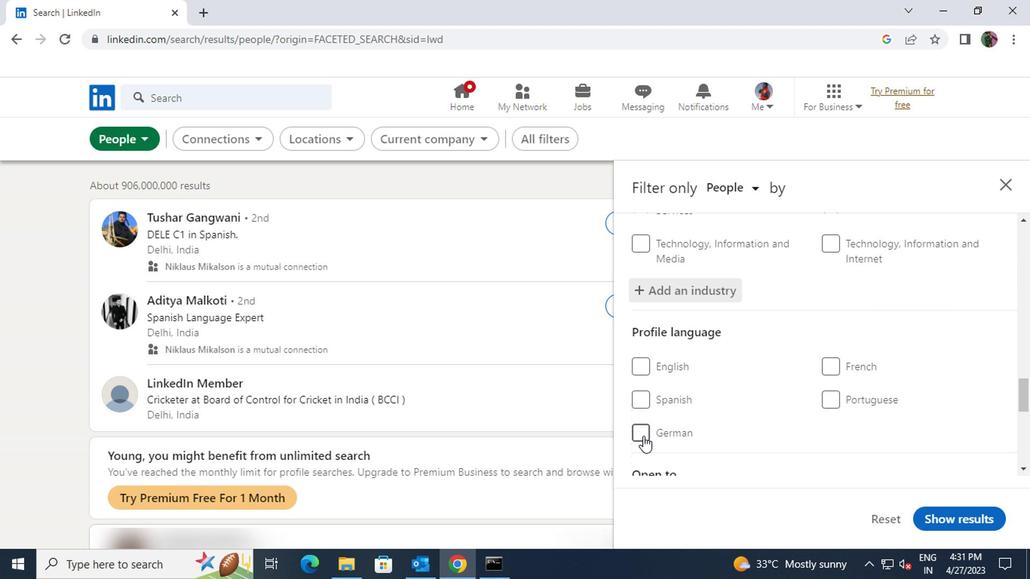 
Action: Mouse moved to (712, 418)
Screenshot: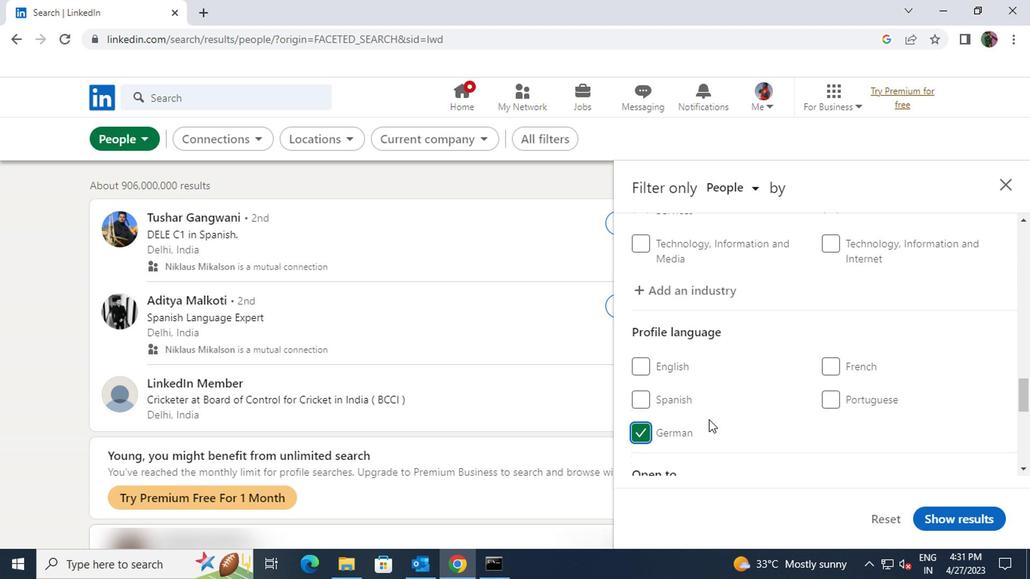 
Action: Mouse scrolled (712, 417) with delta (0, -1)
Screenshot: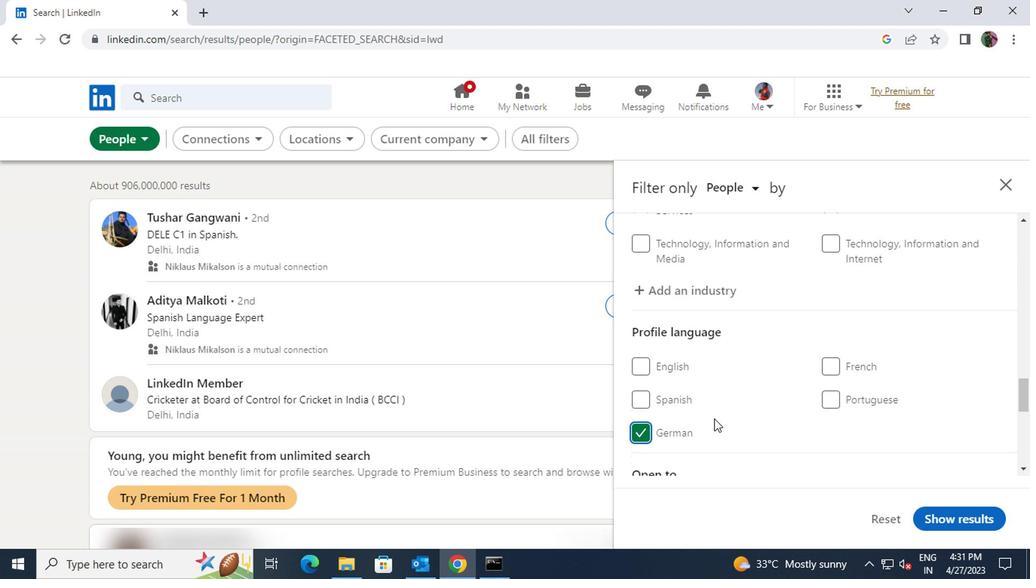 
Action: Mouse scrolled (712, 417) with delta (0, -1)
Screenshot: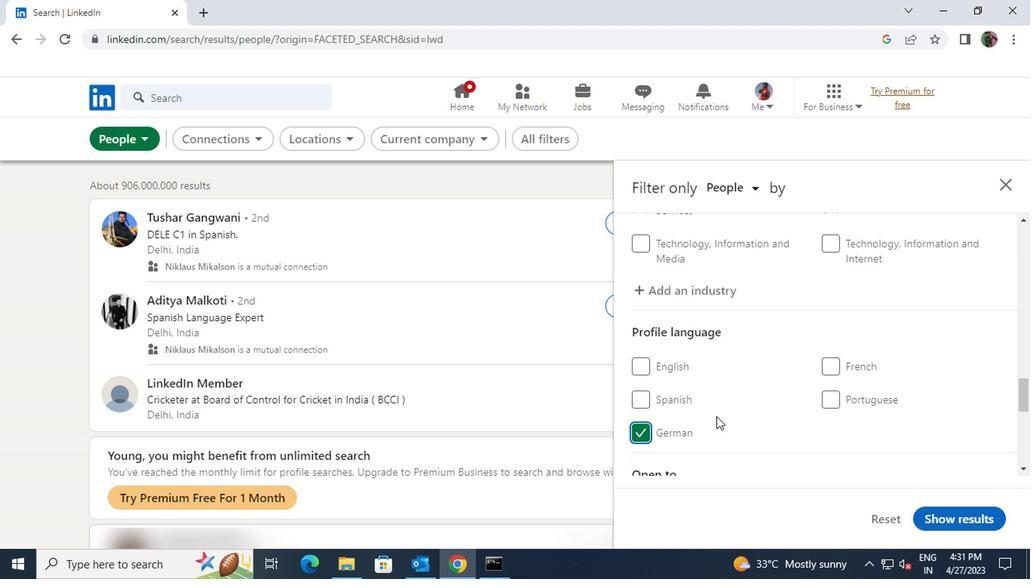 
Action: Mouse moved to (713, 418)
Screenshot: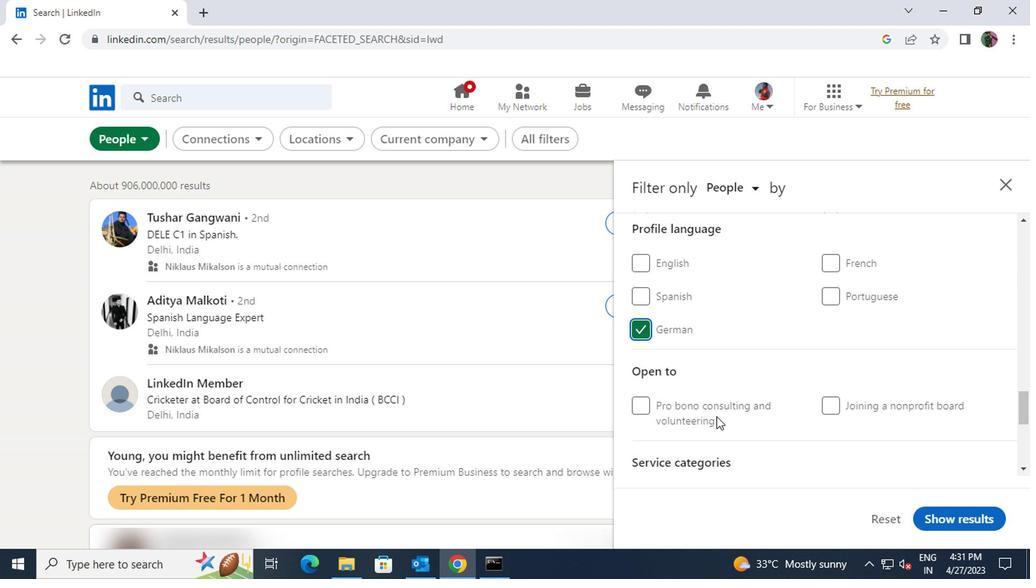 
Action: Mouse scrolled (713, 417) with delta (0, -1)
Screenshot: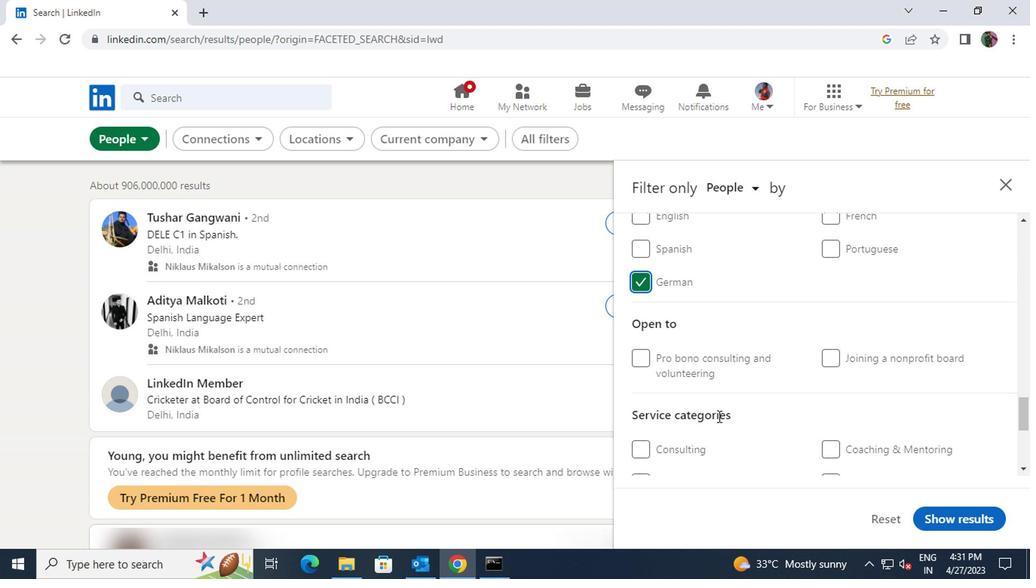 
Action: Mouse moved to (827, 443)
Screenshot: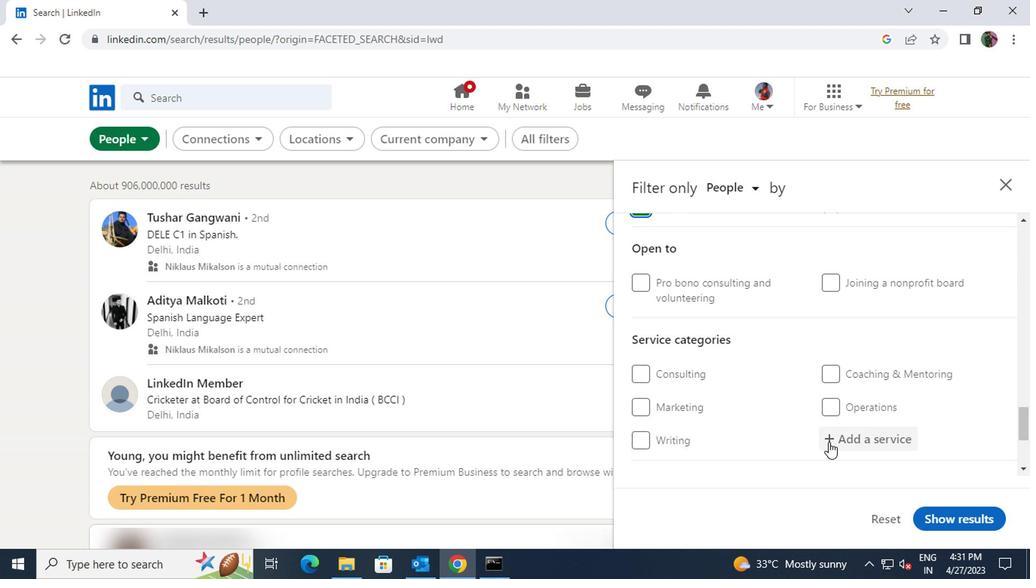 
Action: Mouse pressed left at (827, 443)
Screenshot: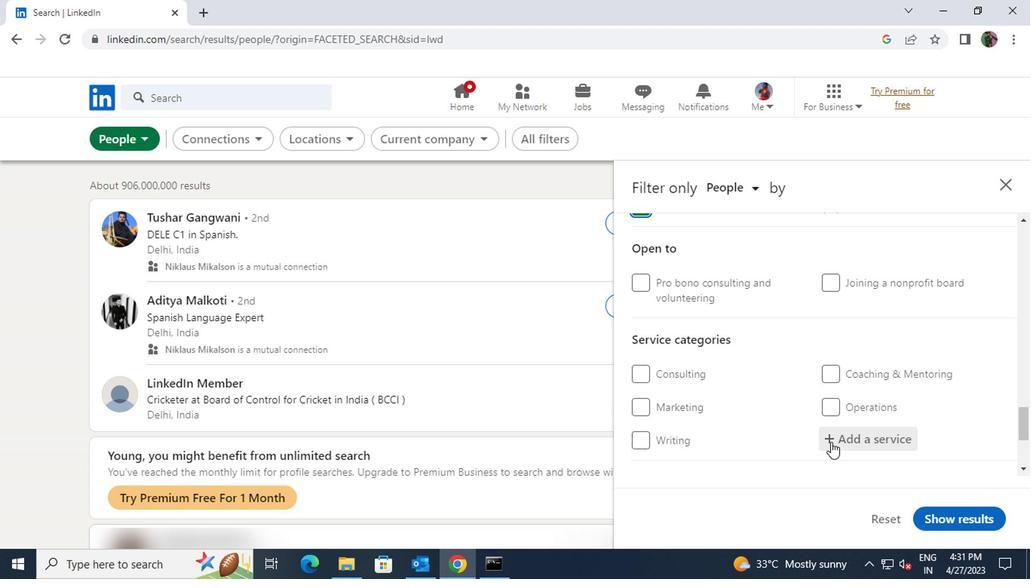 
Action: Key pressed <Key.shift><Key.shift><Key.shift><Key.shift>AUDIO
Screenshot: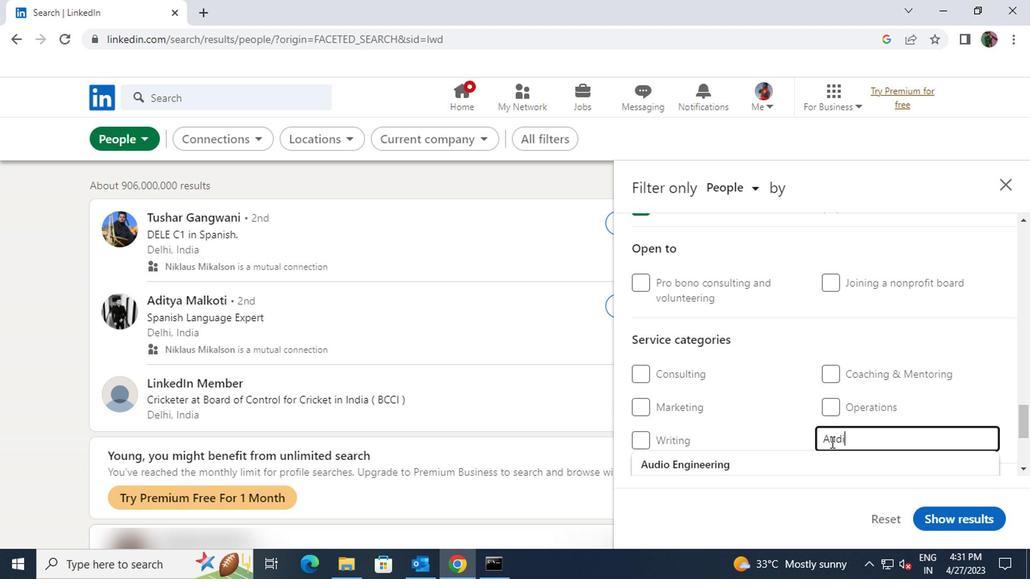 
Action: Mouse moved to (820, 461)
Screenshot: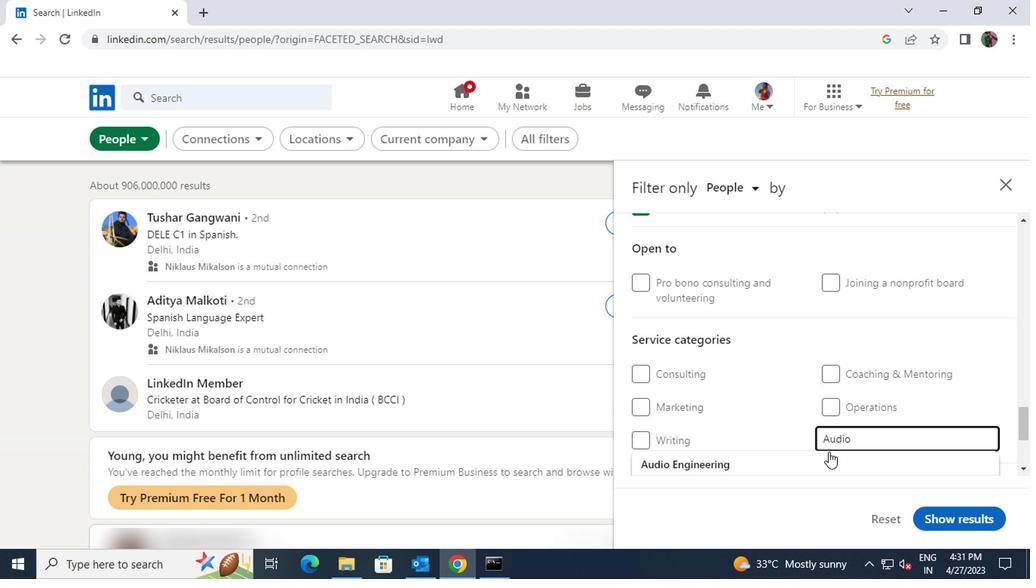 
Action: Mouse pressed left at (820, 461)
Screenshot: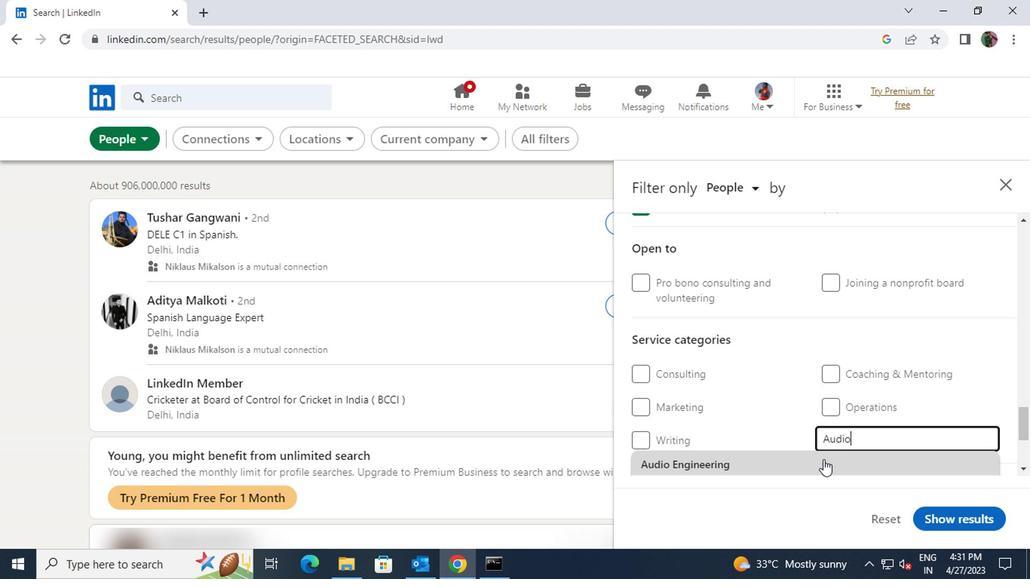 
Action: Mouse scrolled (820, 459) with delta (0, -1)
Screenshot: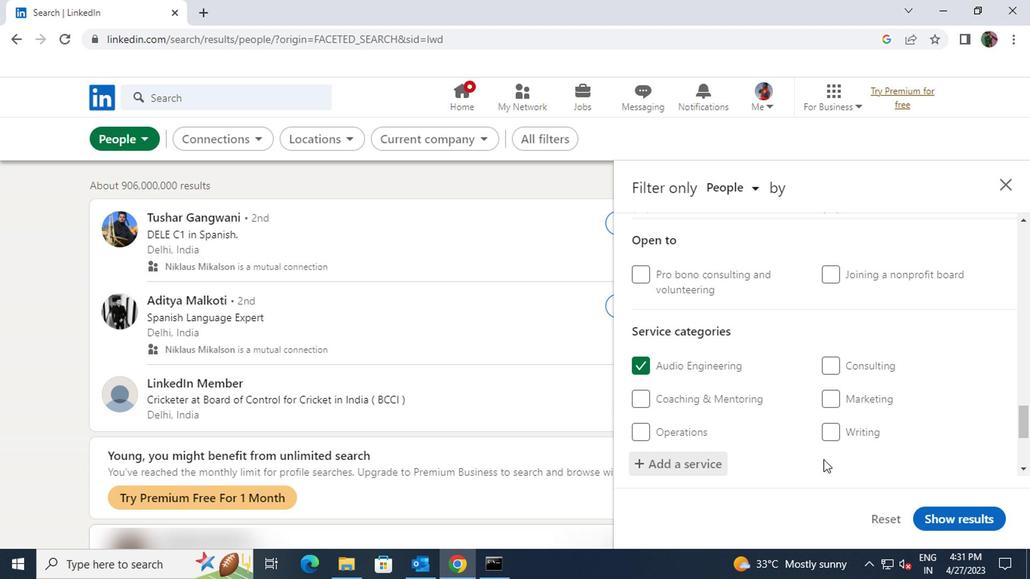 
Action: Mouse scrolled (820, 459) with delta (0, -1)
Screenshot: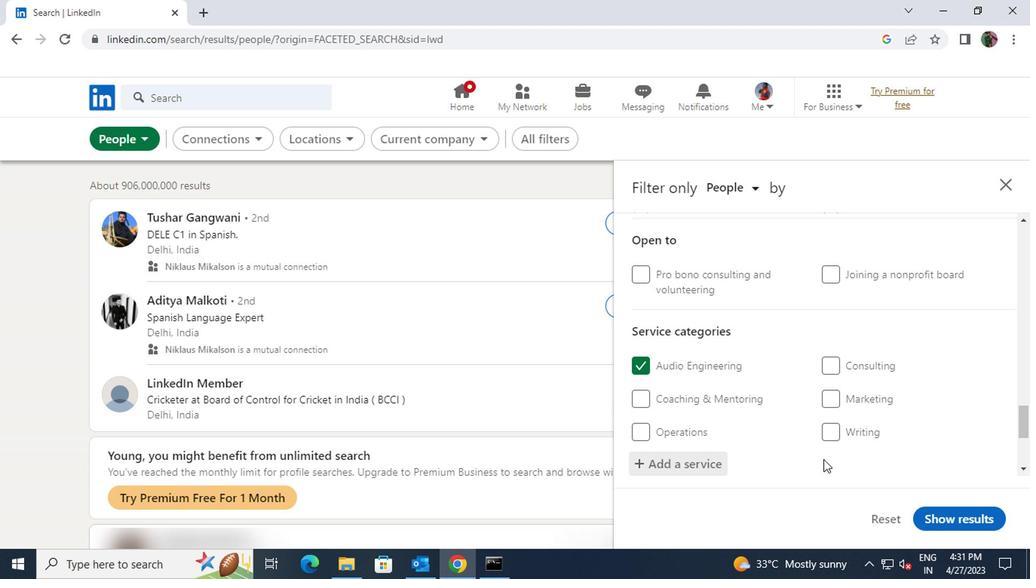 
Action: Mouse moved to (793, 459)
Screenshot: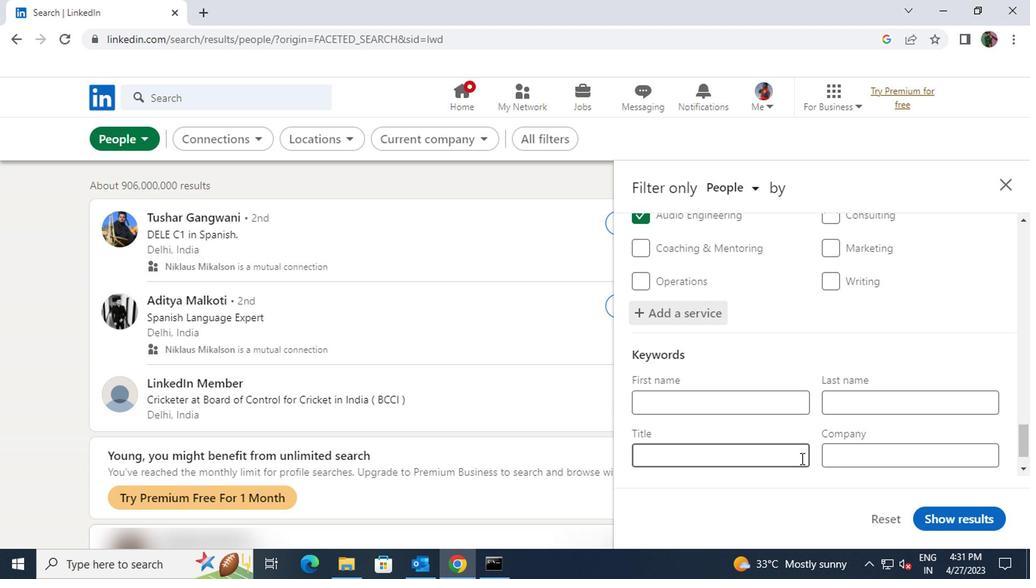 
Action: Mouse pressed left at (793, 459)
Screenshot: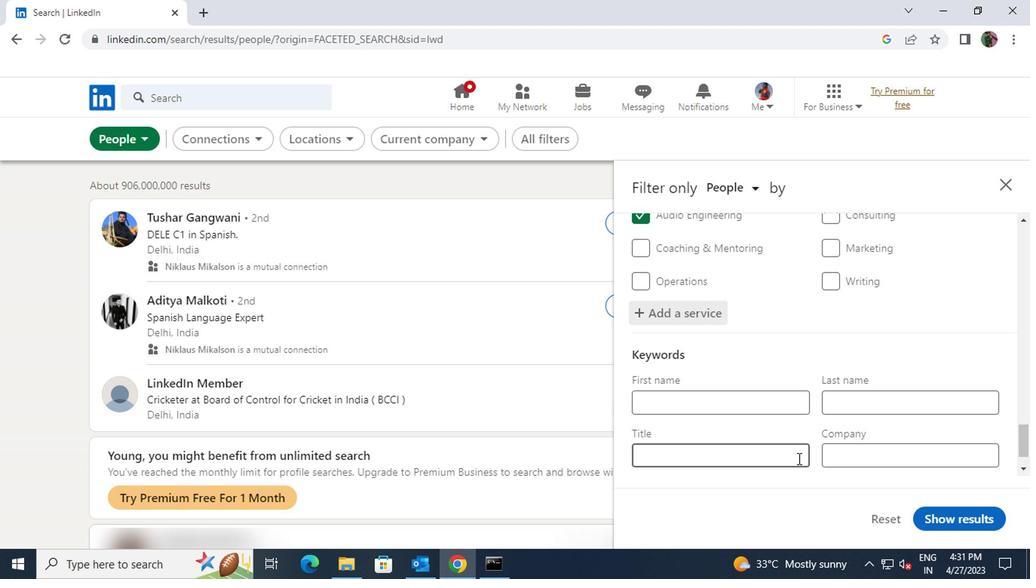 
Action: Key pressed <Key.shift>HOUSEKEEPER
Screenshot: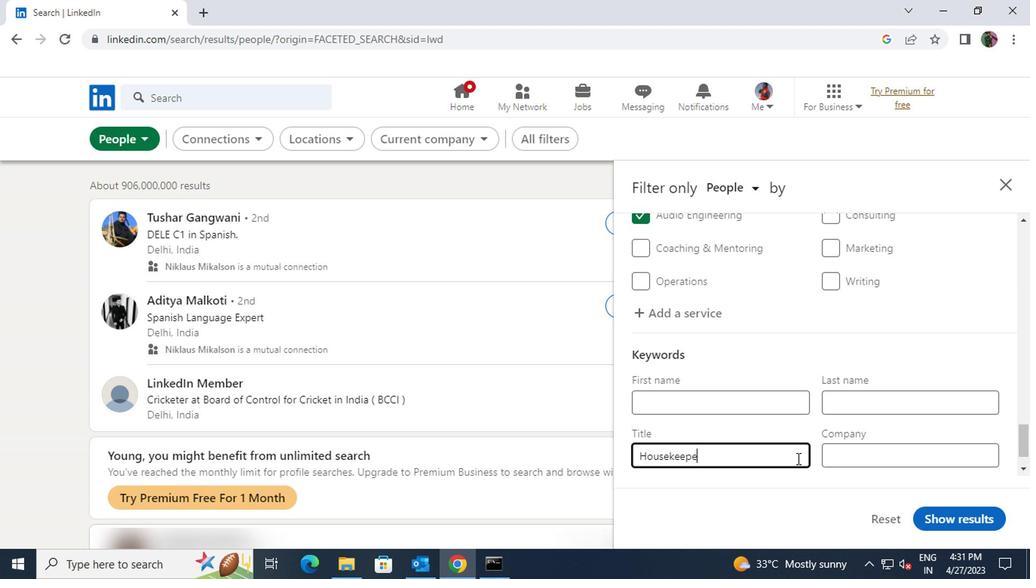 
Action: Mouse moved to (932, 520)
Screenshot: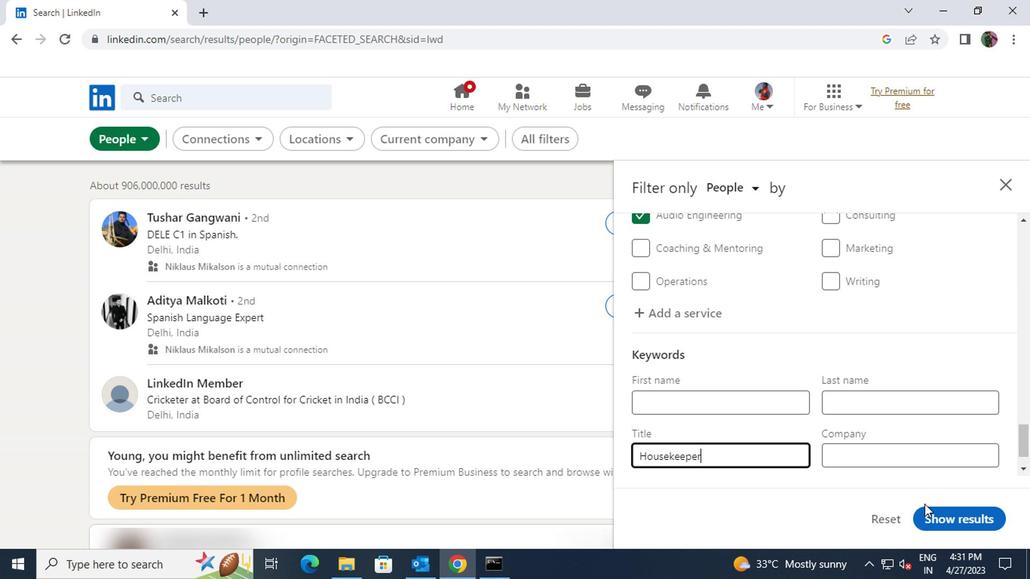 
Action: Mouse pressed left at (932, 520)
Screenshot: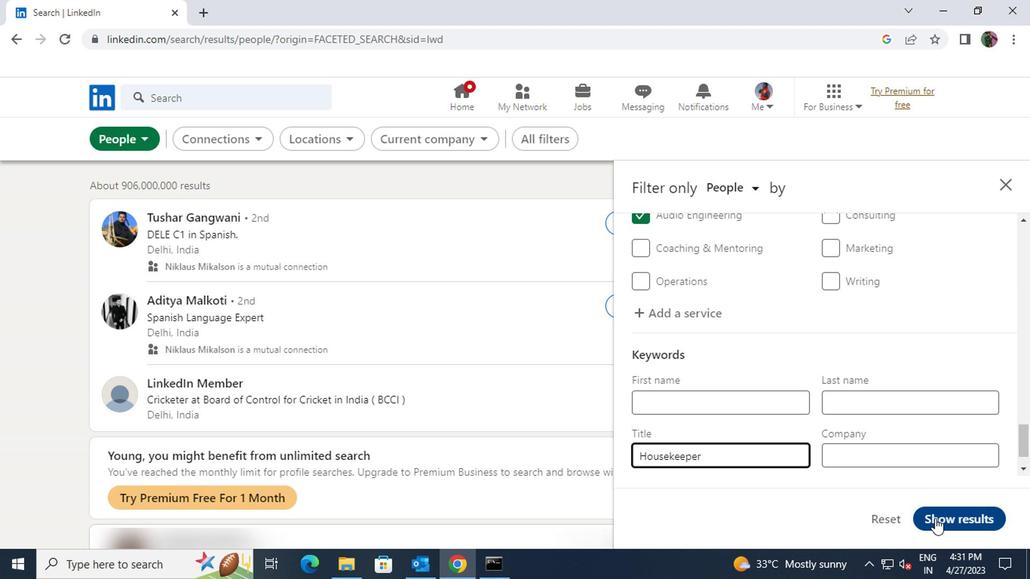 
